 Task: Select the smart option in the incremental naming.
Action: Mouse moved to (12, 621)
Screenshot: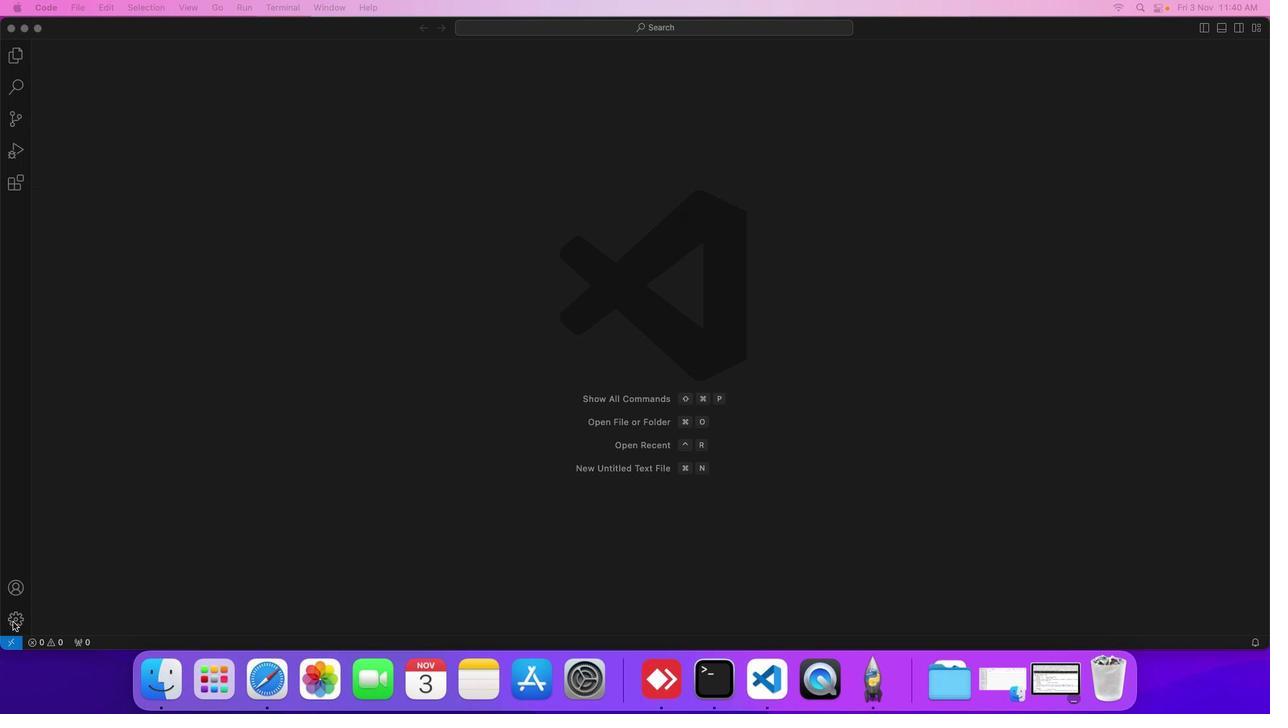 
Action: Mouse pressed left at (12, 621)
Screenshot: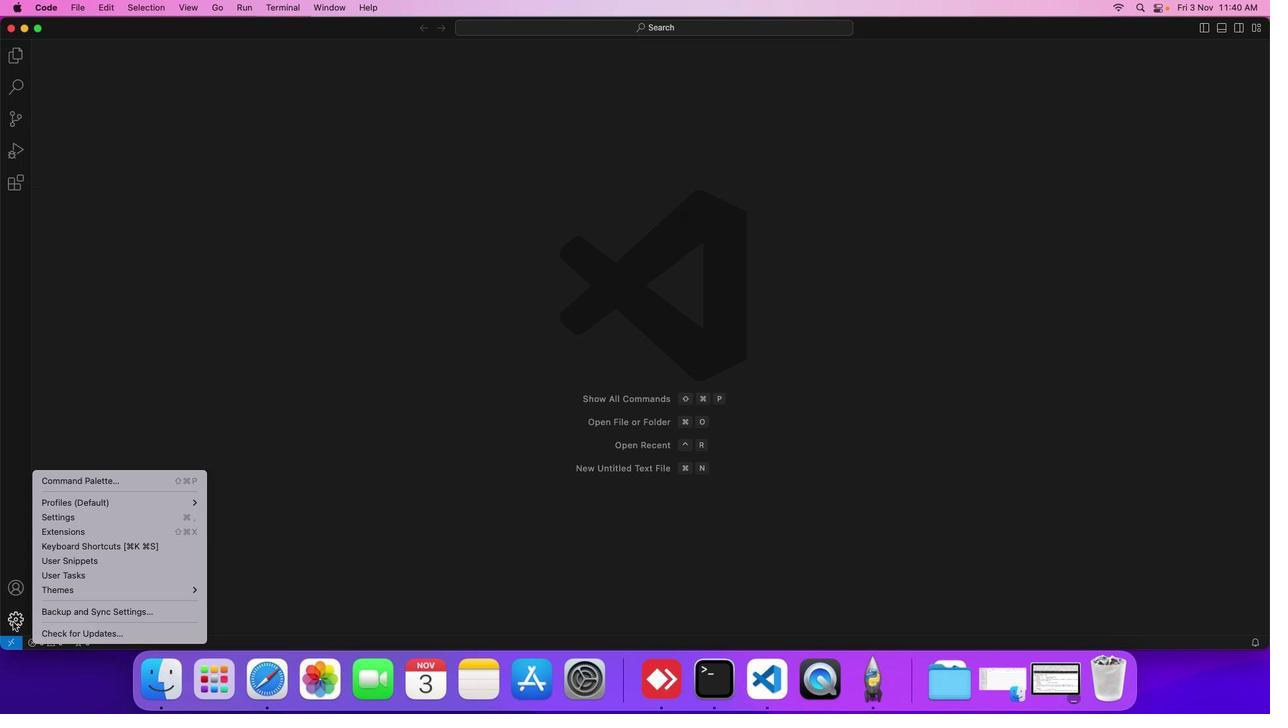 
Action: Mouse moved to (76, 517)
Screenshot: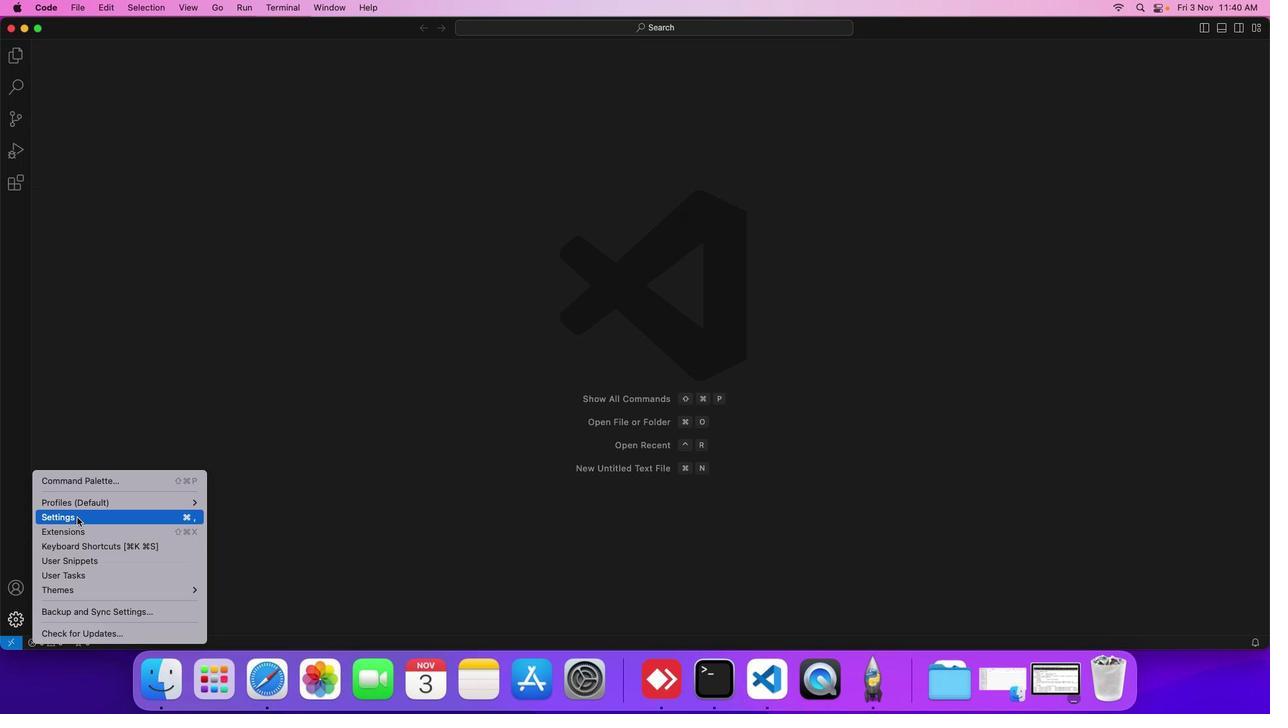 
Action: Mouse pressed left at (76, 517)
Screenshot: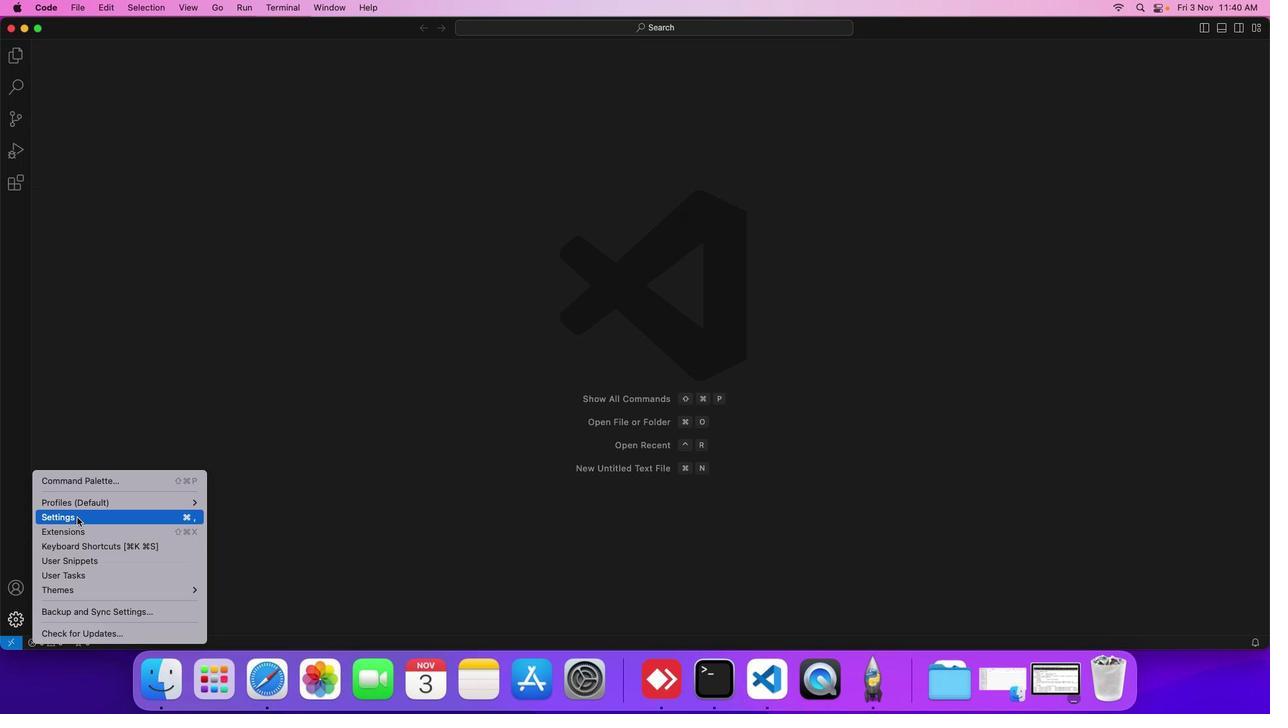 
Action: Mouse moved to (311, 196)
Screenshot: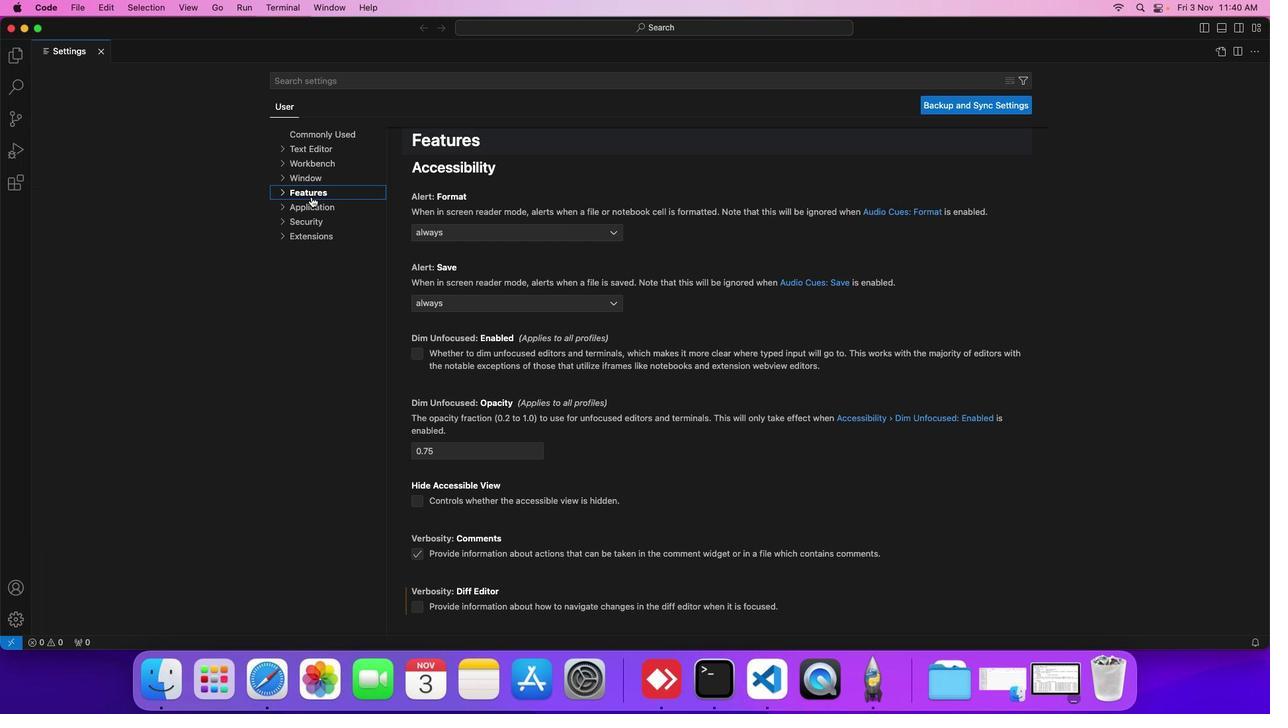 
Action: Mouse pressed left at (311, 196)
Screenshot: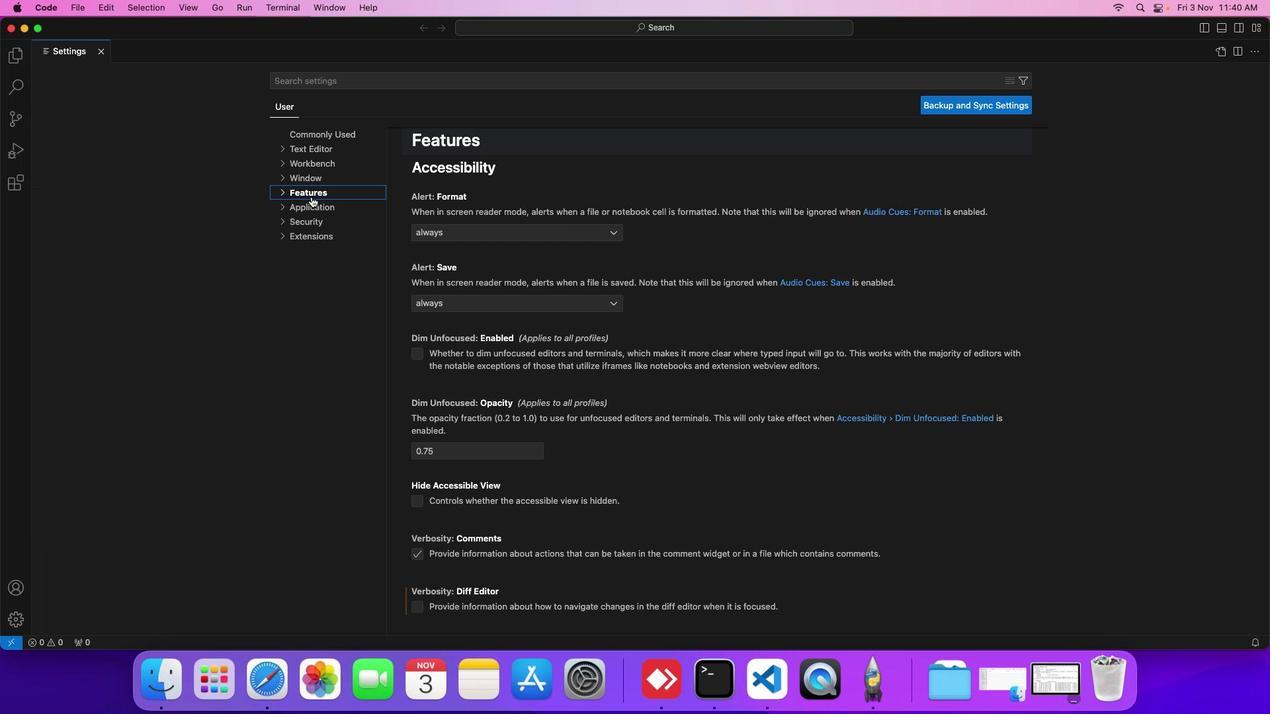 
Action: Mouse moved to (317, 220)
Screenshot: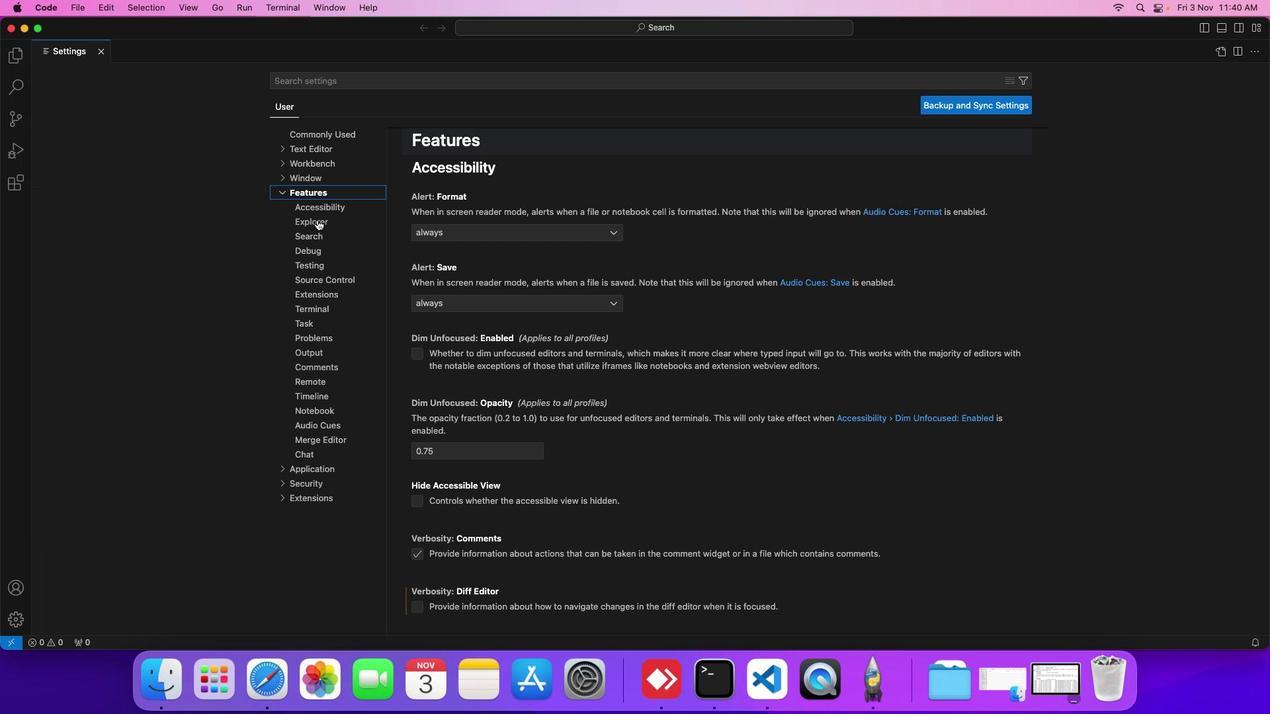 
Action: Mouse pressed left at (317, 220)
Screenshot: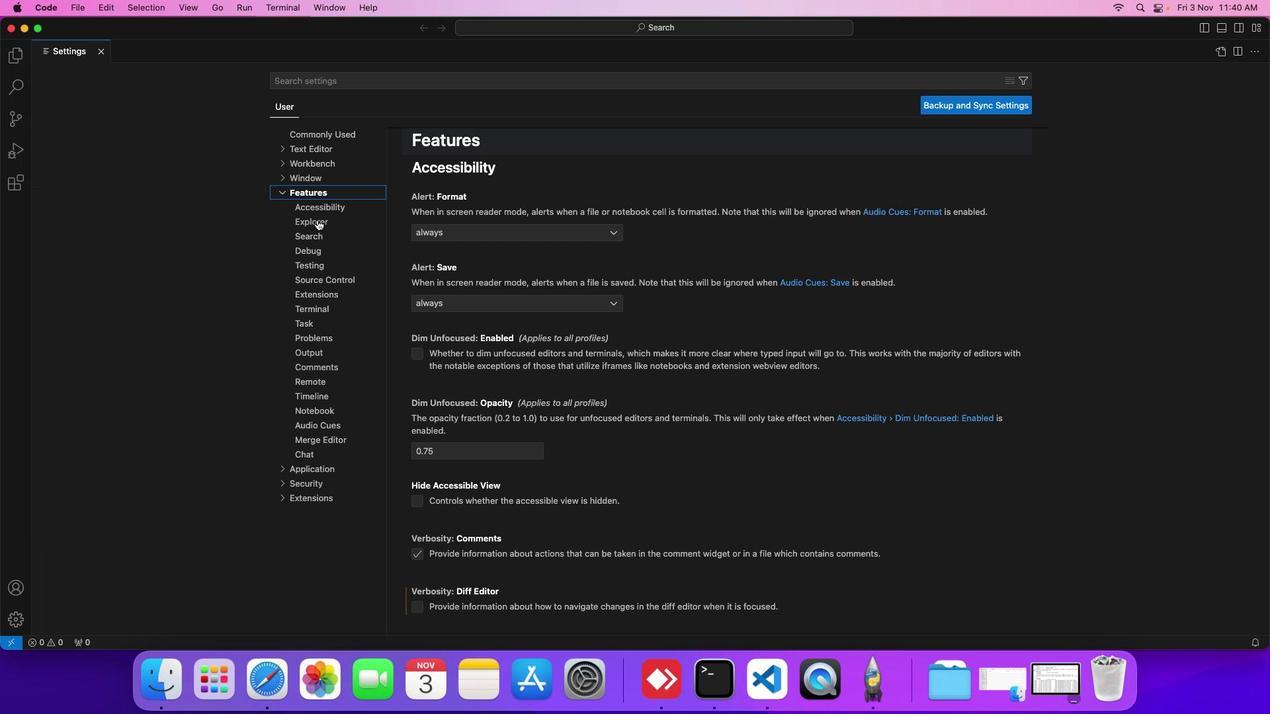
Action: Mouse moved to (488, 495)
Screenshot: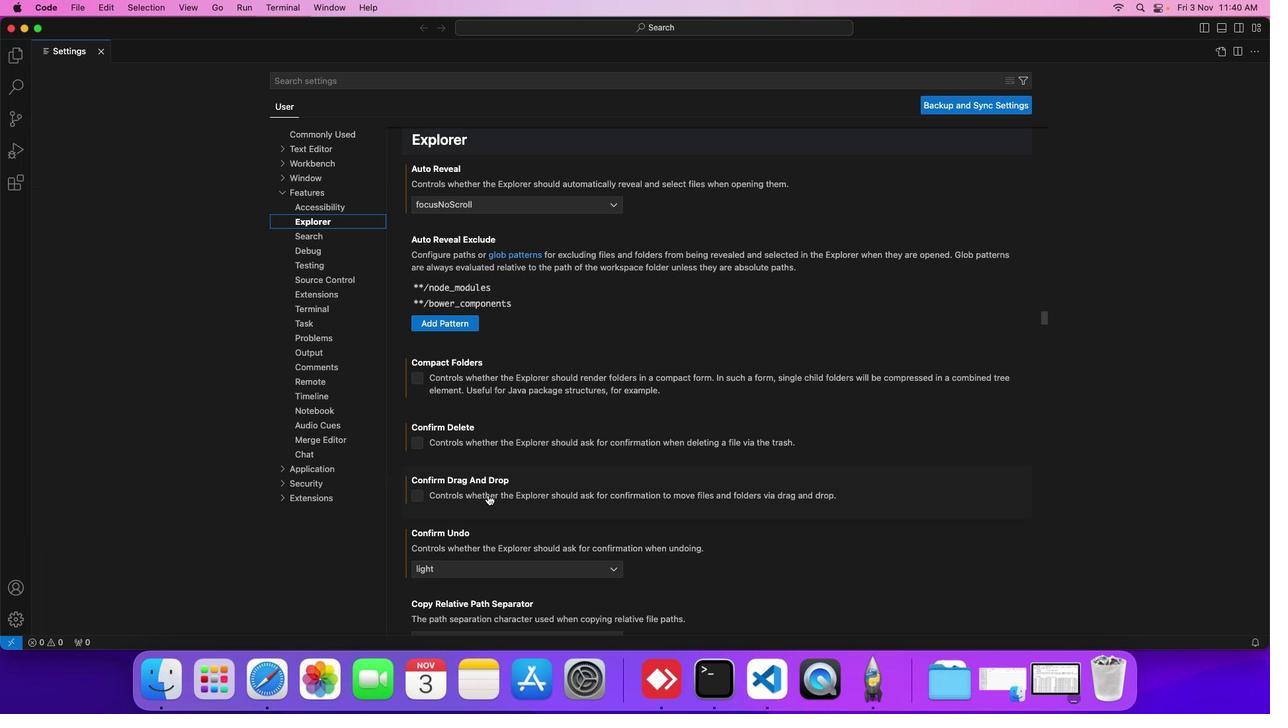 
Action: Mouse scrolled (488, 495) with delta (0, 0)
Screenshot: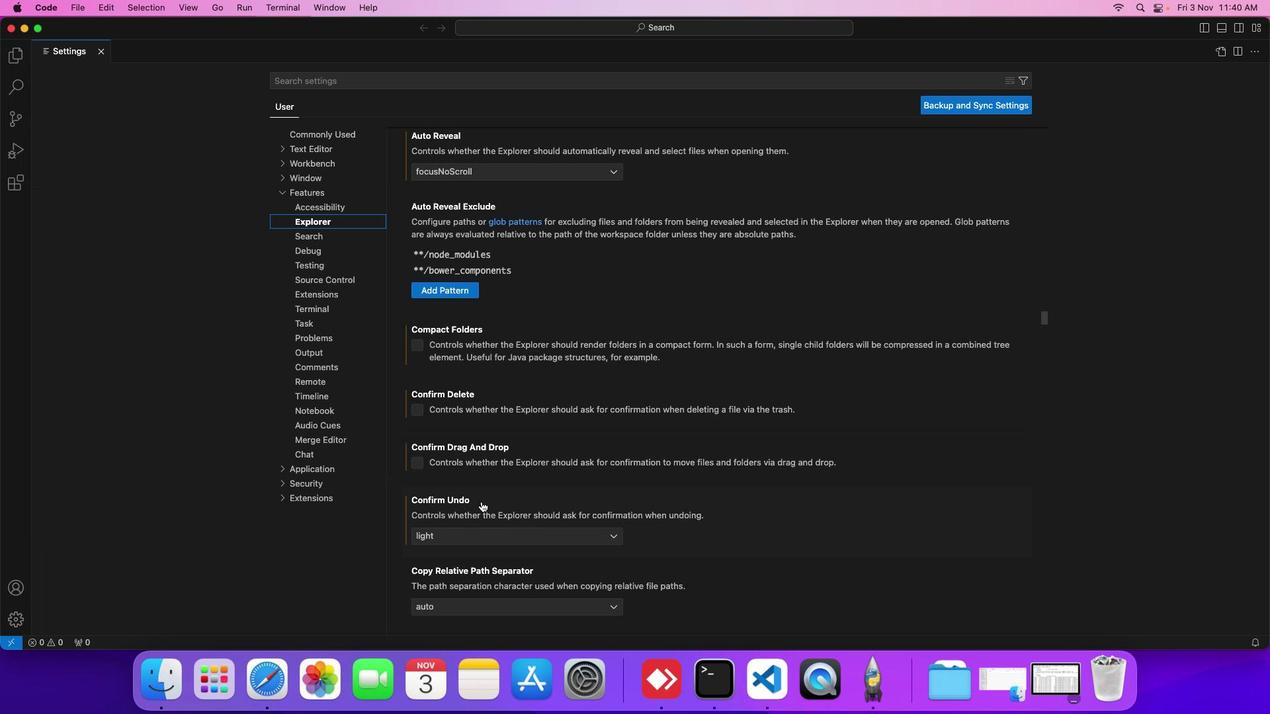
Action: Mouse moved to (481, 501)
Screenshot: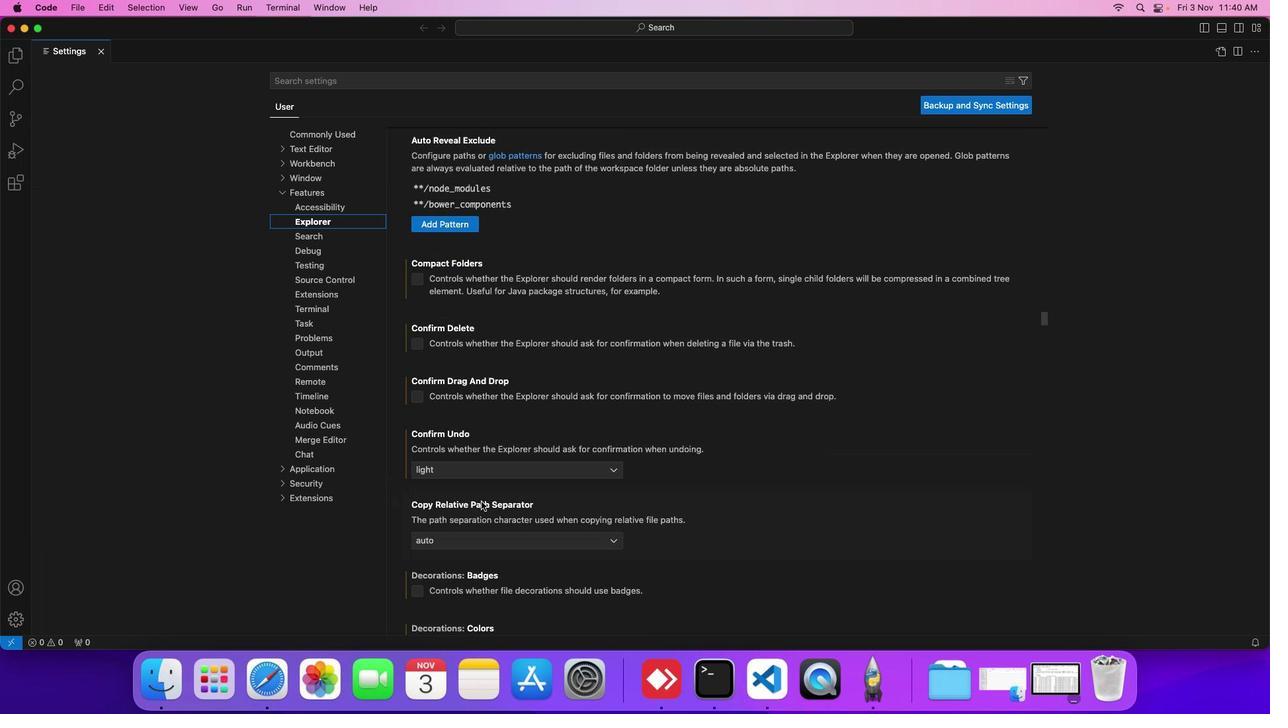 
Action: Mouse scrolled (481, 501) with delta (0, 0)
Screenshot: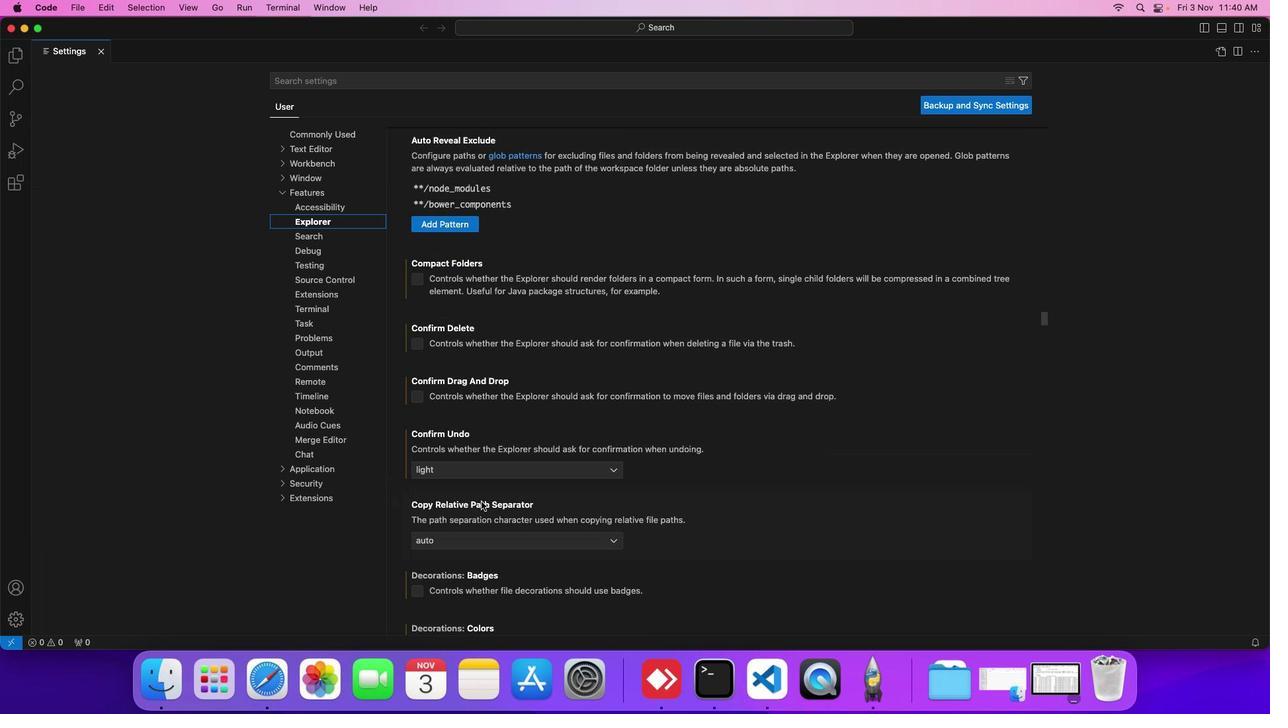 
Action: Mouse moved to (480, 501)
Screenshot: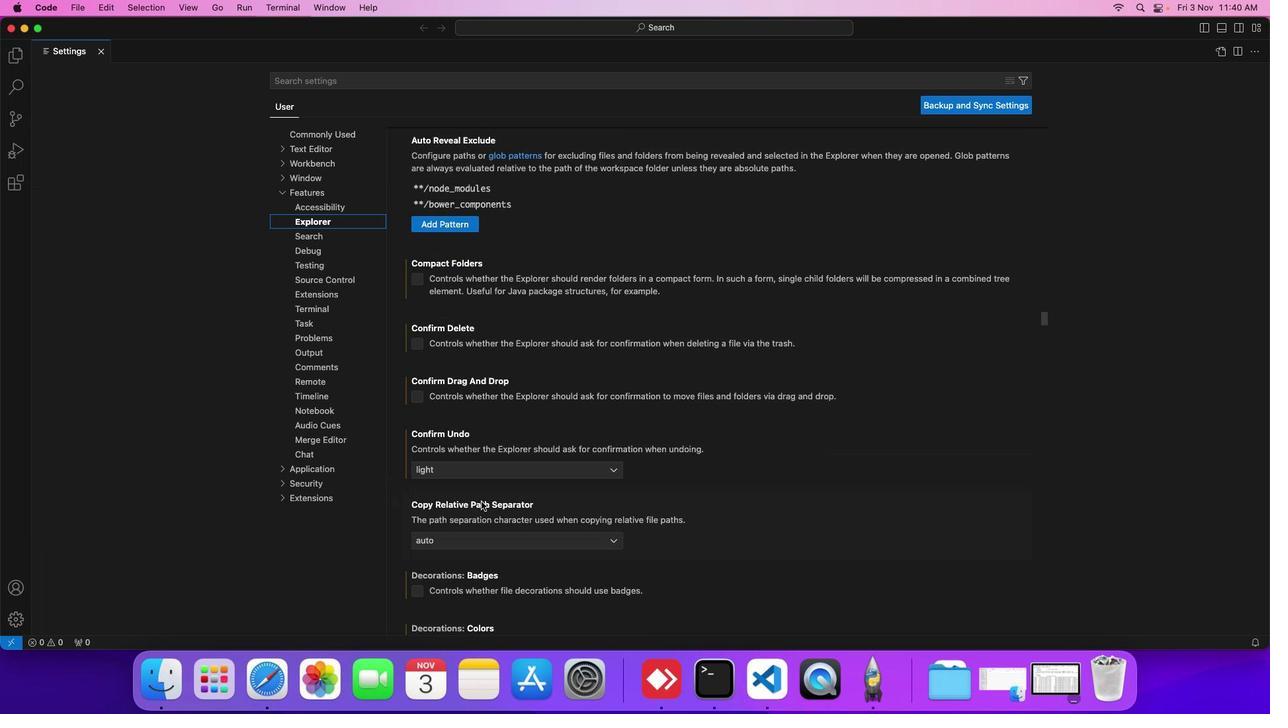 
Action: Mouse scrolled (480, 501) with delta (0, 0)
Screenshot: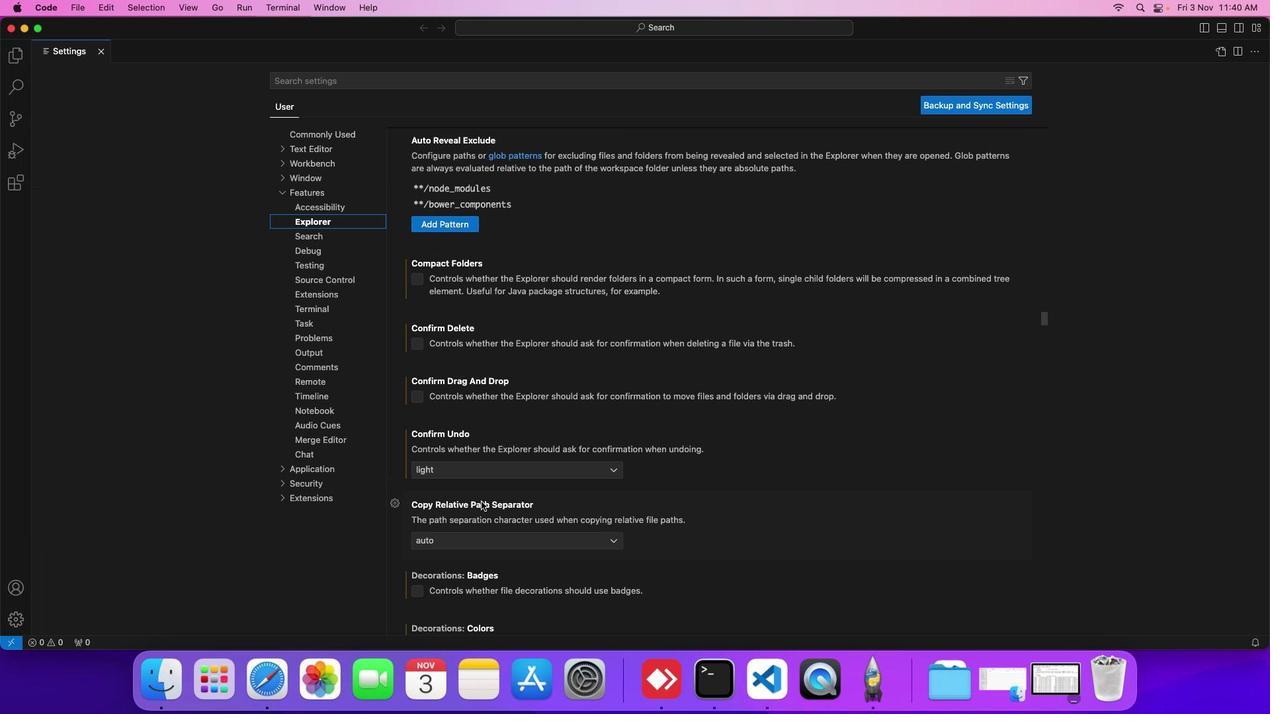 
Action: Mouse scrolled (480, 501) with delta (0, 0)
Screenshot: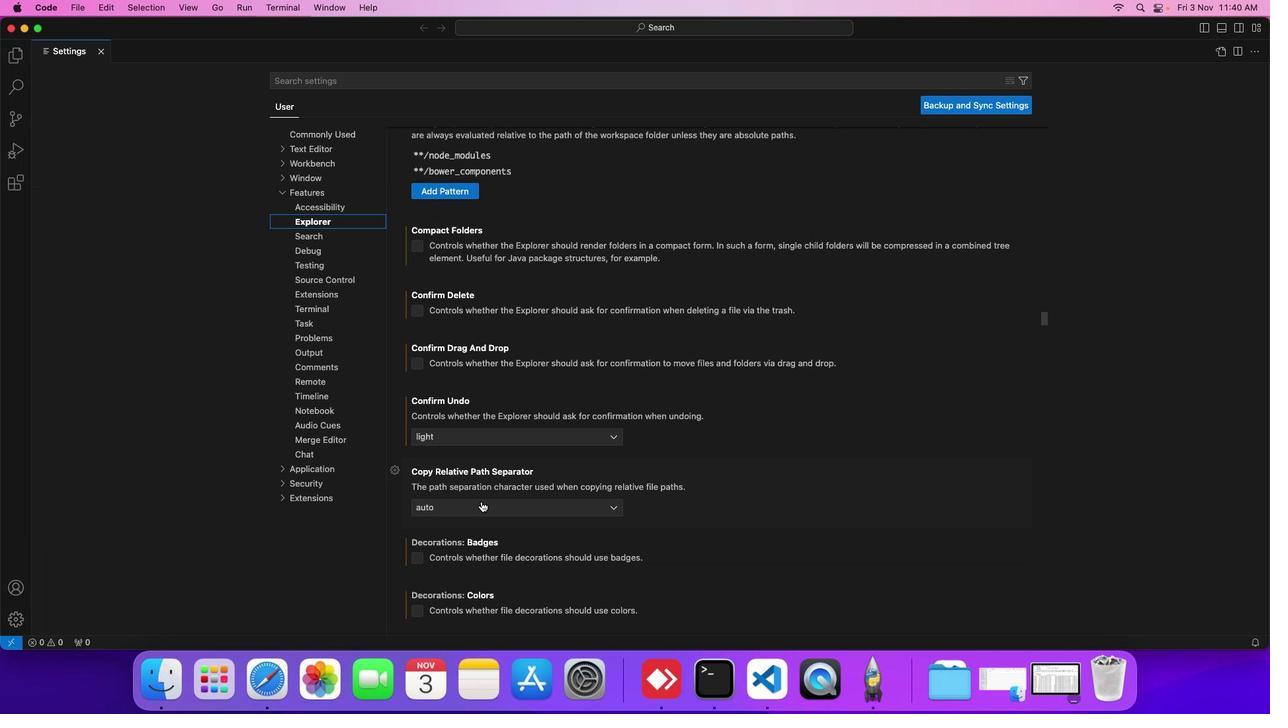 
Action: Mouse scrolled (480, 501) with delta (0, 0)
Screenshot: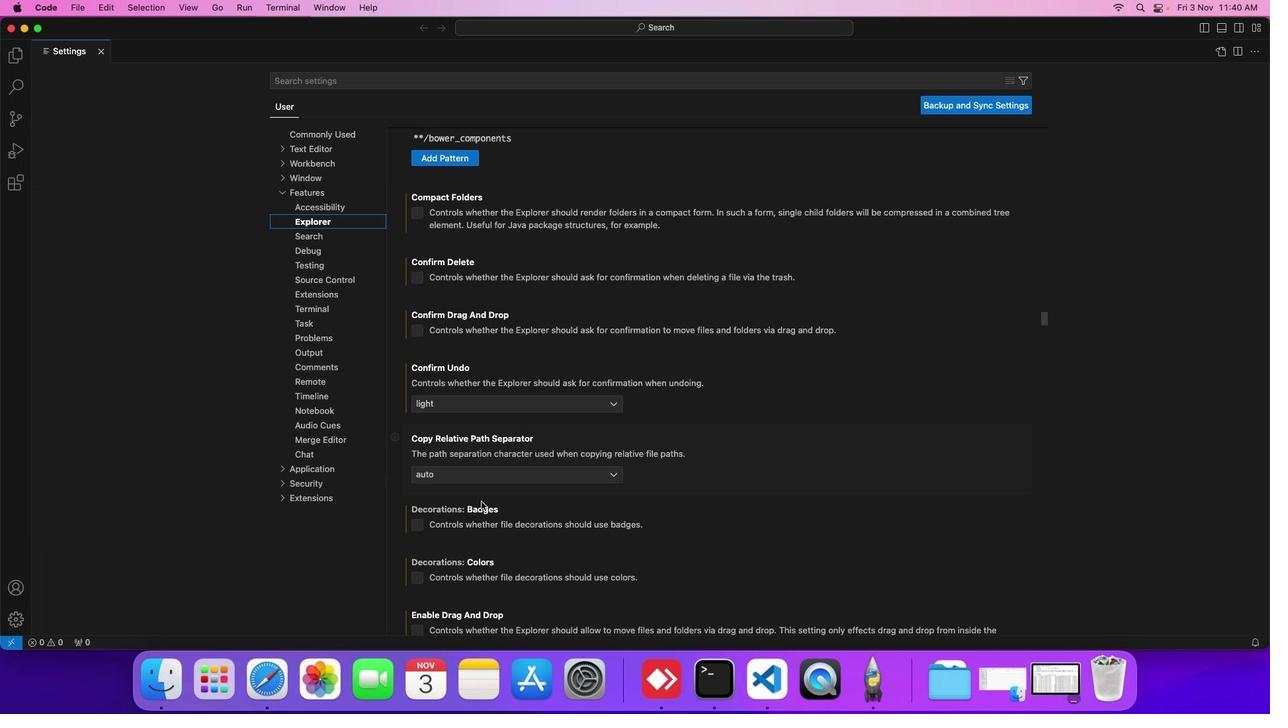 
Action: Mouse scrolled (480, 501) with delta (0, 0)
Screenshot: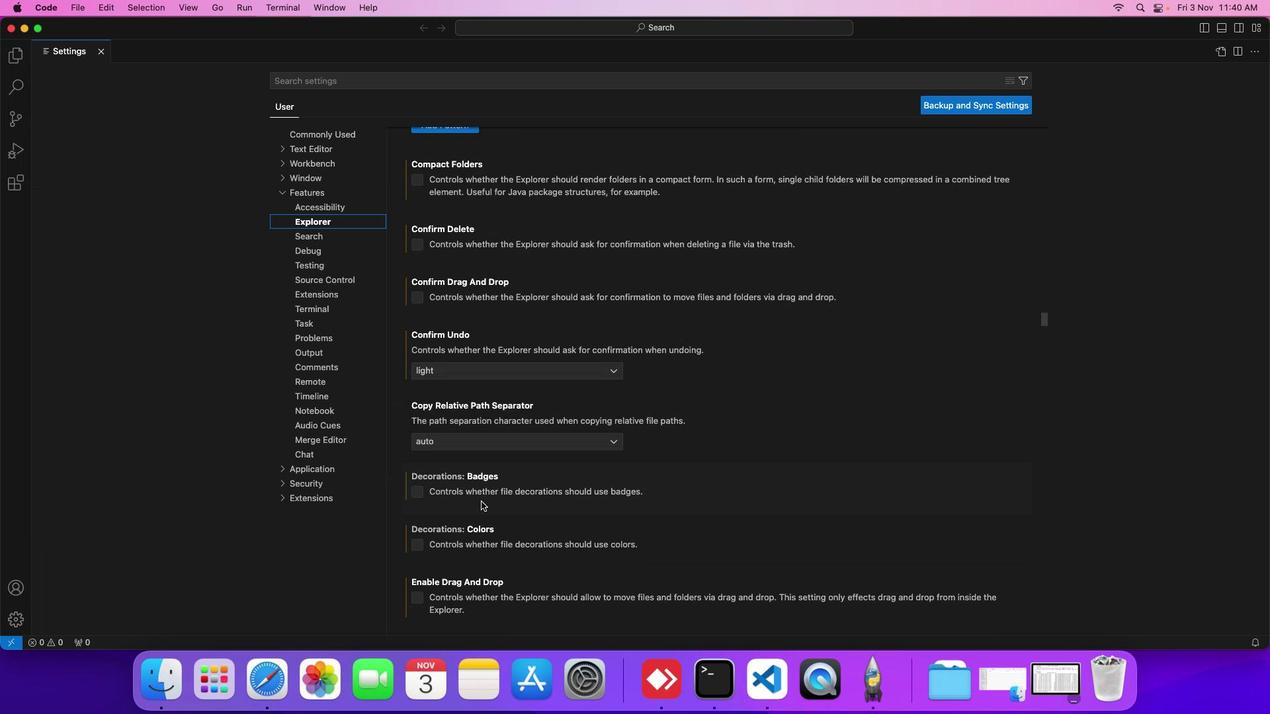 
Action: Mouse scrolled (480, 501) with delta (0, 0)
Screenshot: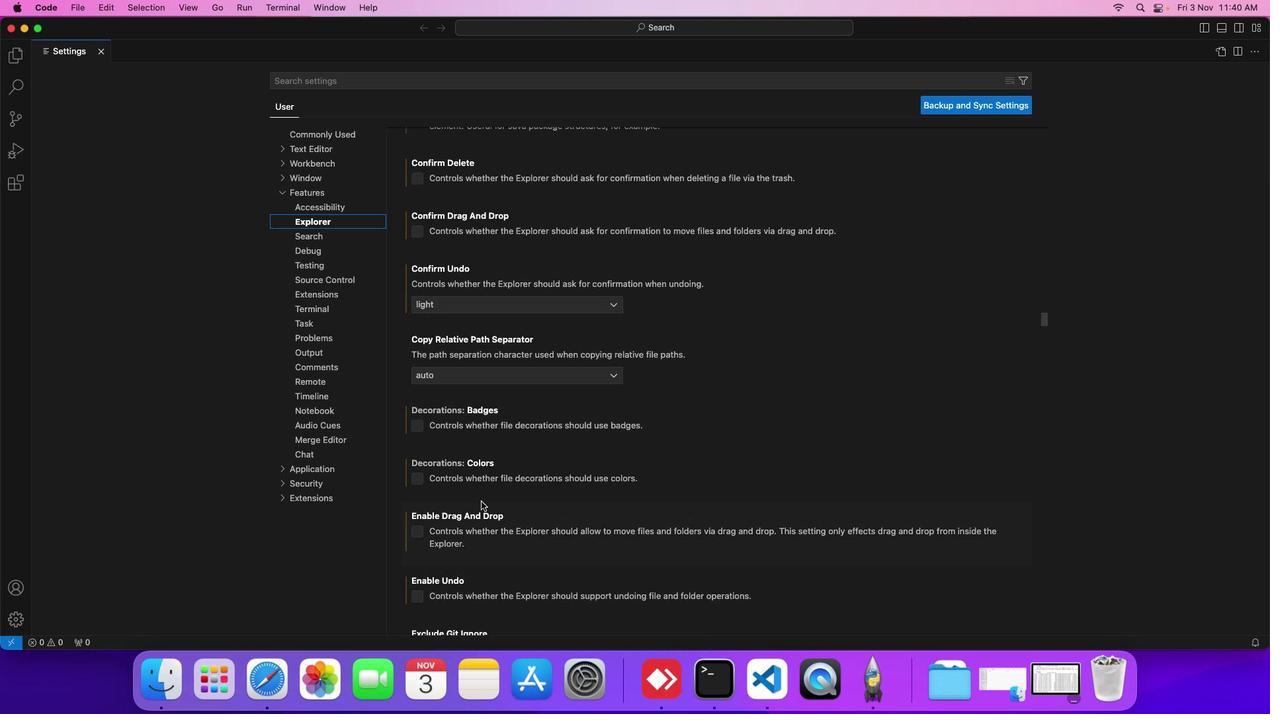 
Action: Mouse scrolled (480, 501) with delta (0, 0)
Screenshot: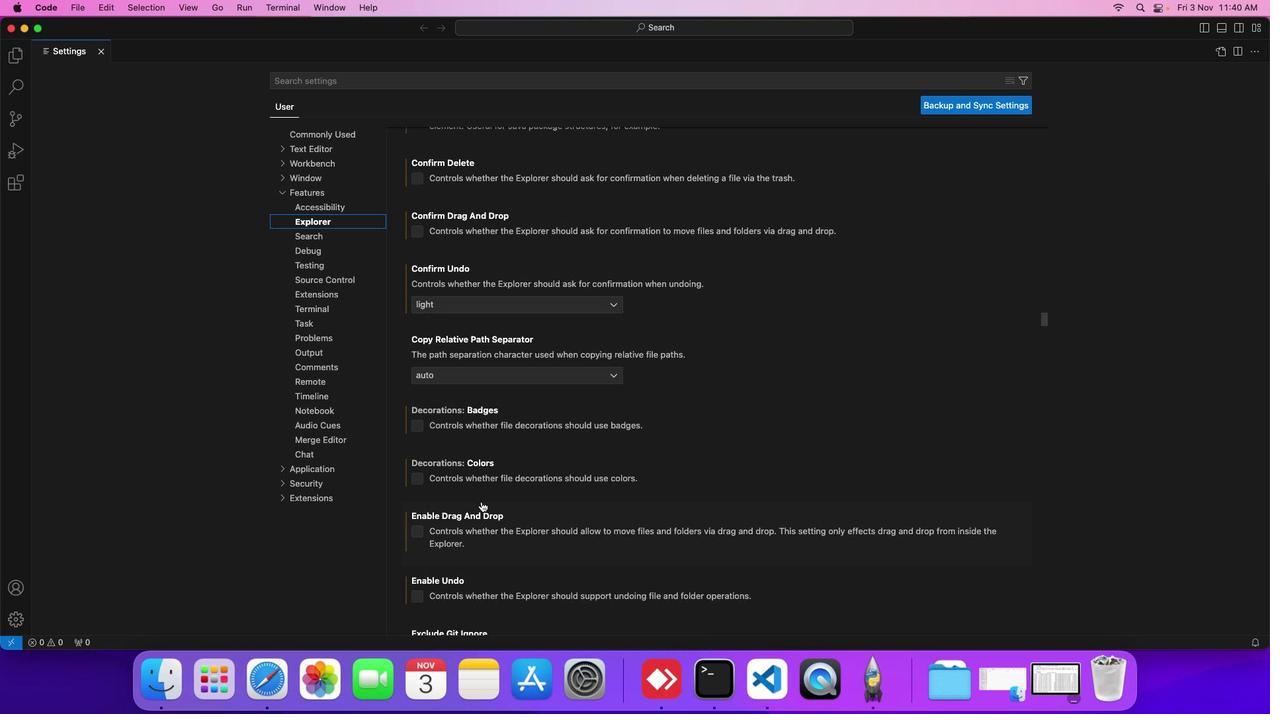 
Action: Mouse scrolled (480, 501) with delta (0, 0)
Screenshot: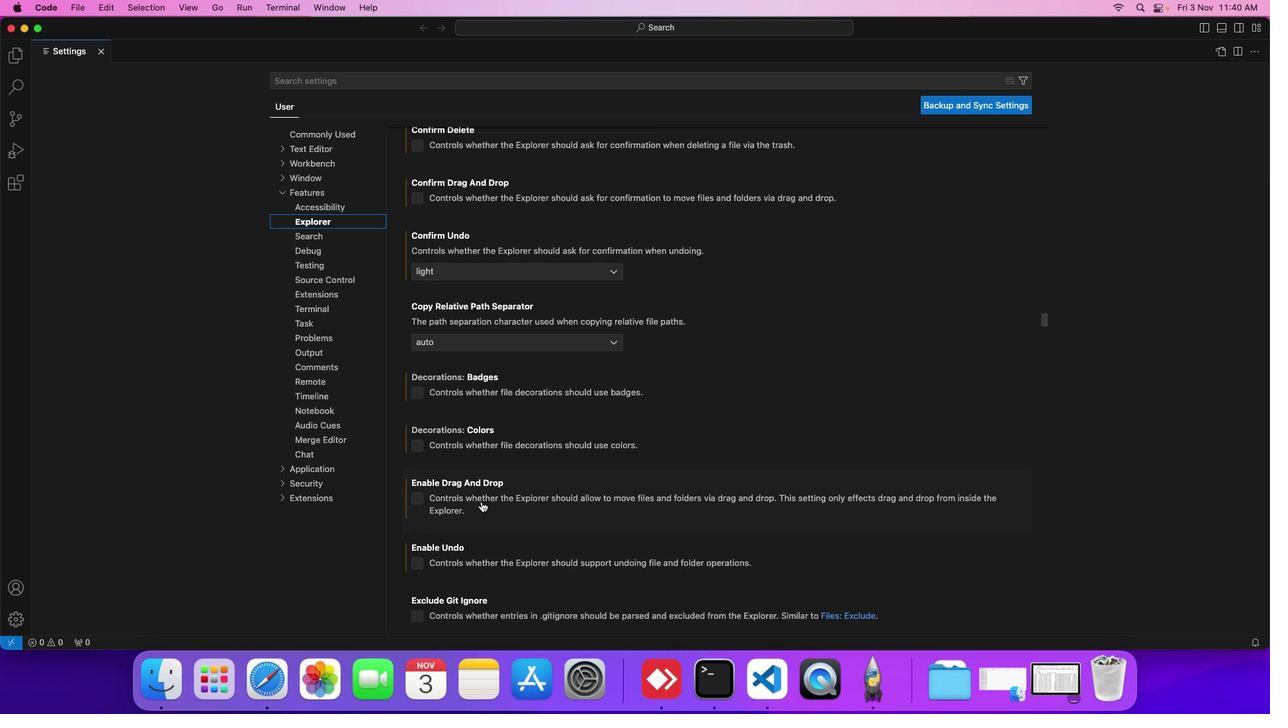 
Action: Mouse scrolled (480, 501) with delta (0, 0)
Screenshot: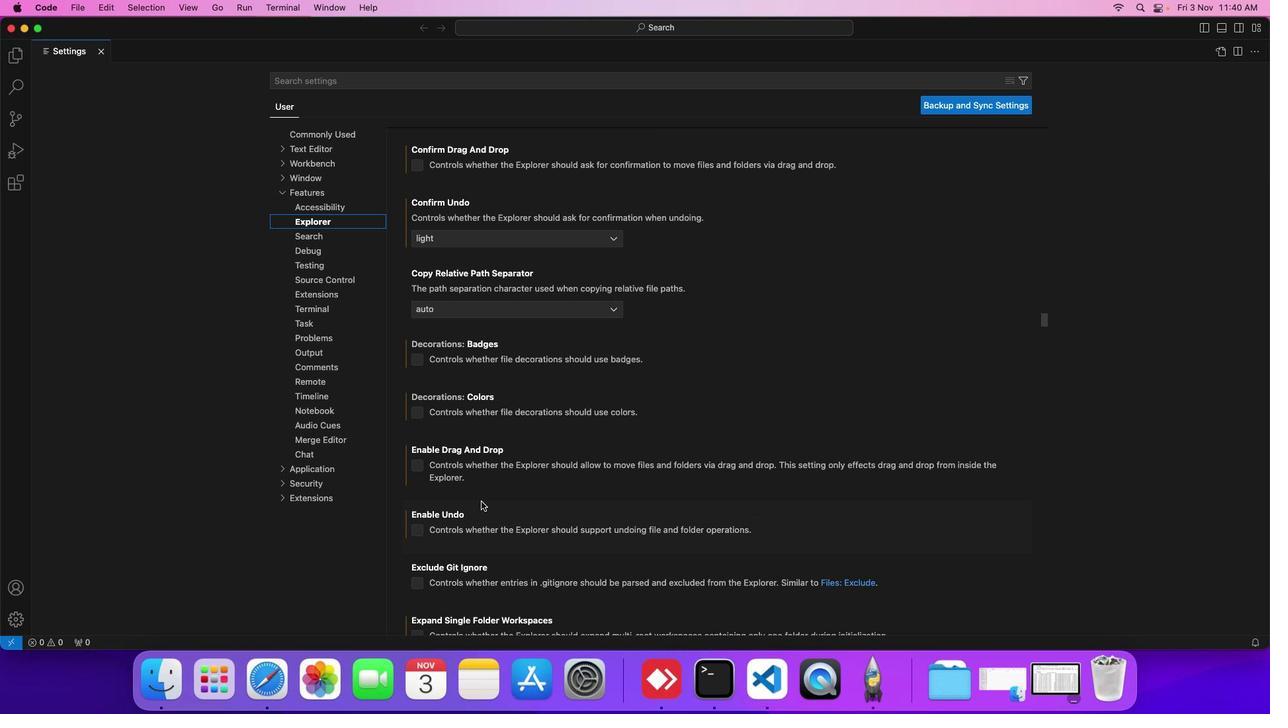 
Action: Mouse scrolled (480, 501) with delta (0, 0)
Screenshot: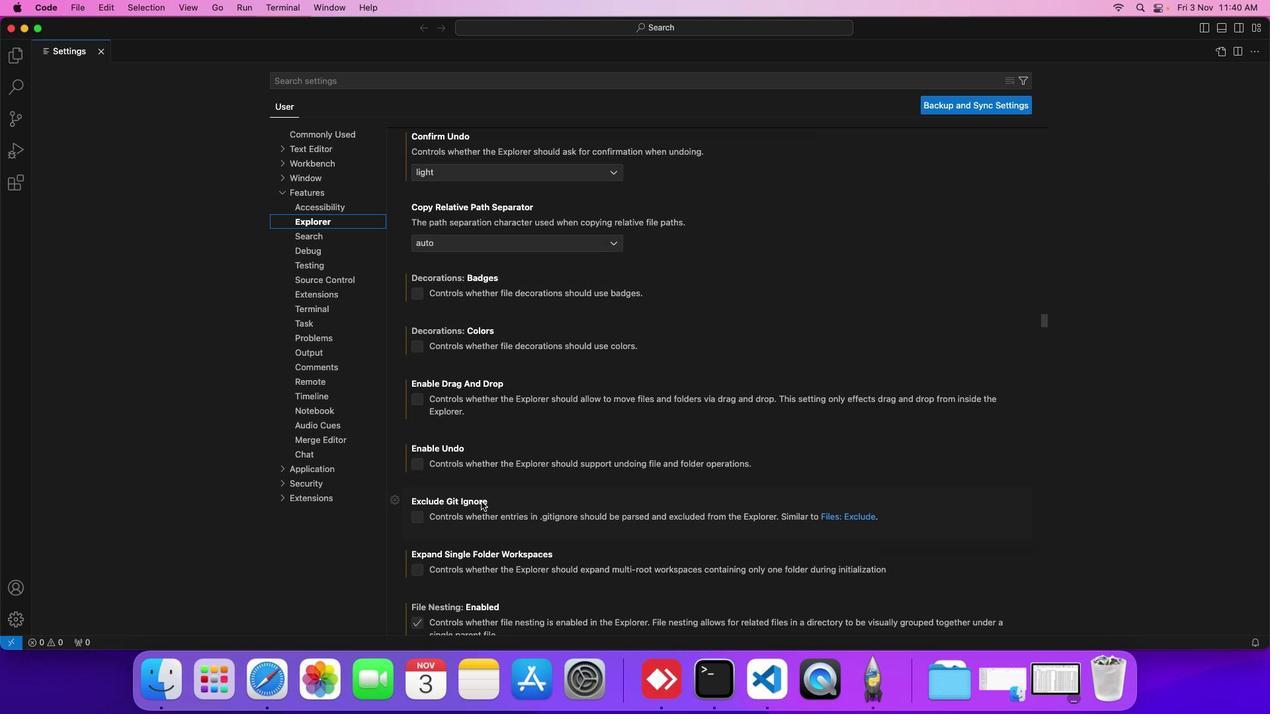 
Action: Mouse scrolled (480, 501) with delta (0, 0)
Screenshot: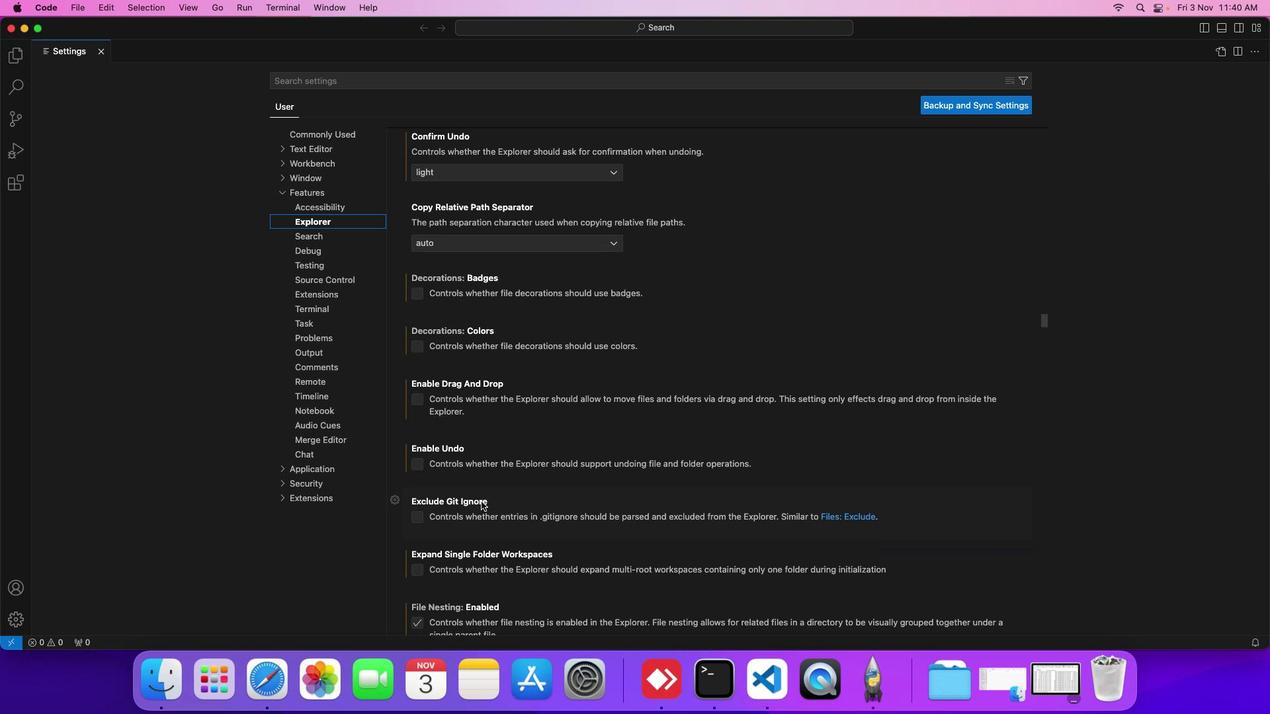 
Action: Mouse scrolled (480, 501) with delta (0, 0)
Screenshot: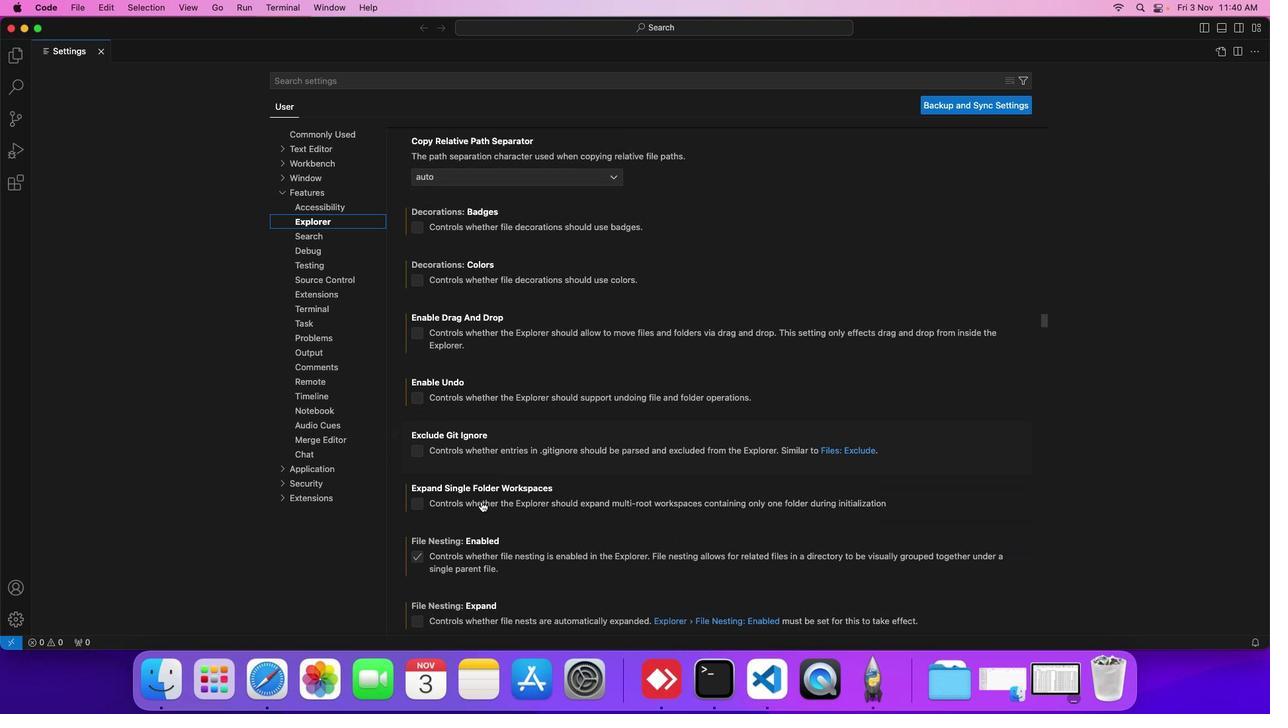 
Action: Mouse scrolled (480, 501) with delta (0, 0)
Screenshot: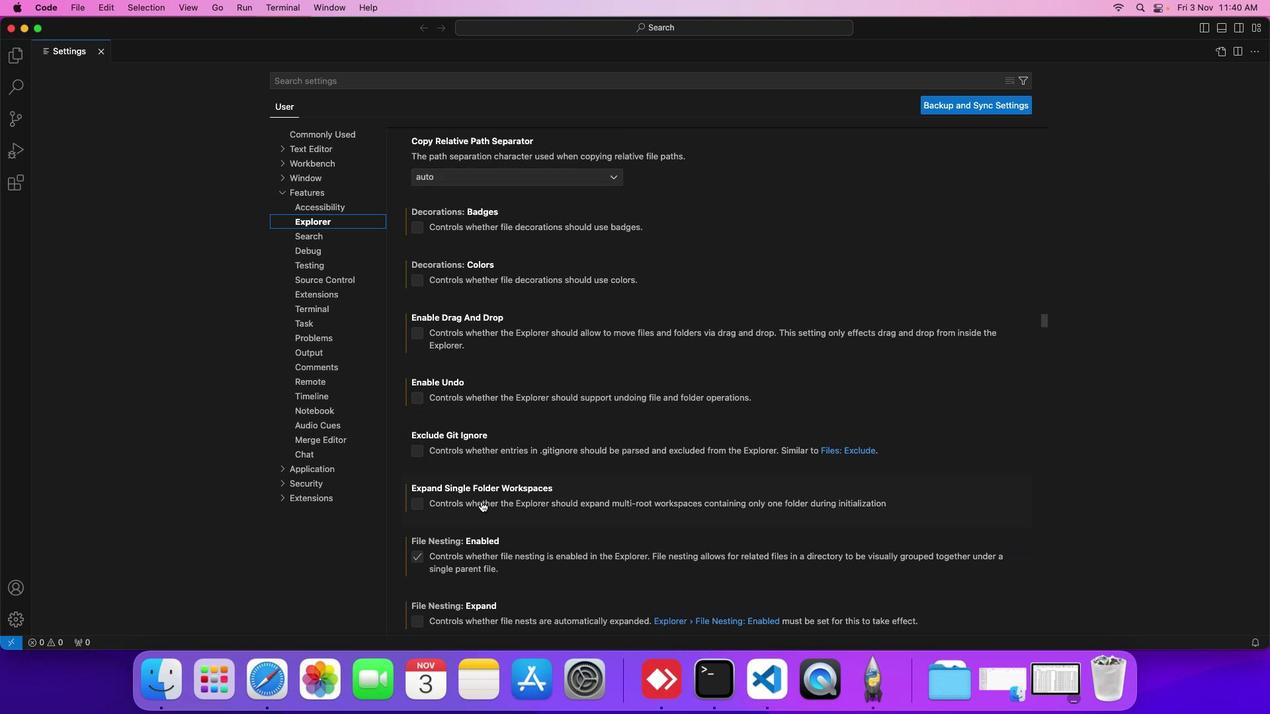 
Action: Mouse scrolled (480, 501) with delta (0, 0)
Screenshot: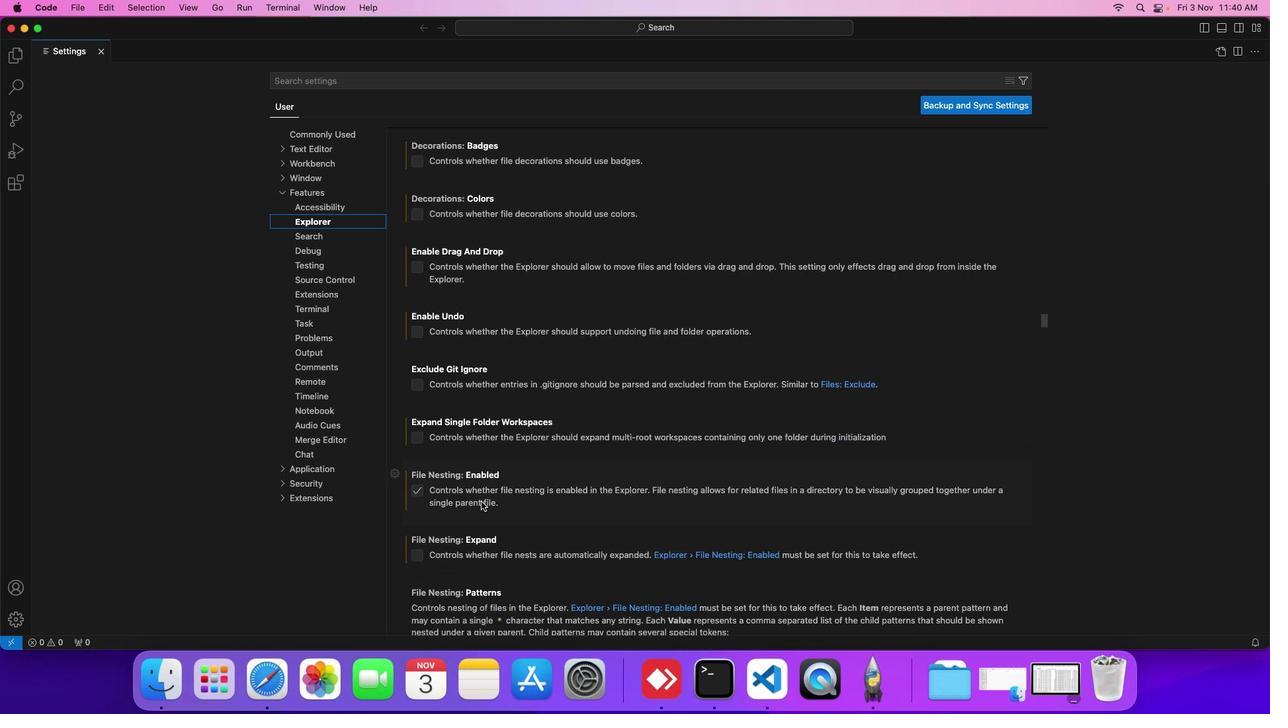 
Action: Mouse scrolled (480, 501) with delta (0, 0)
Screenshot: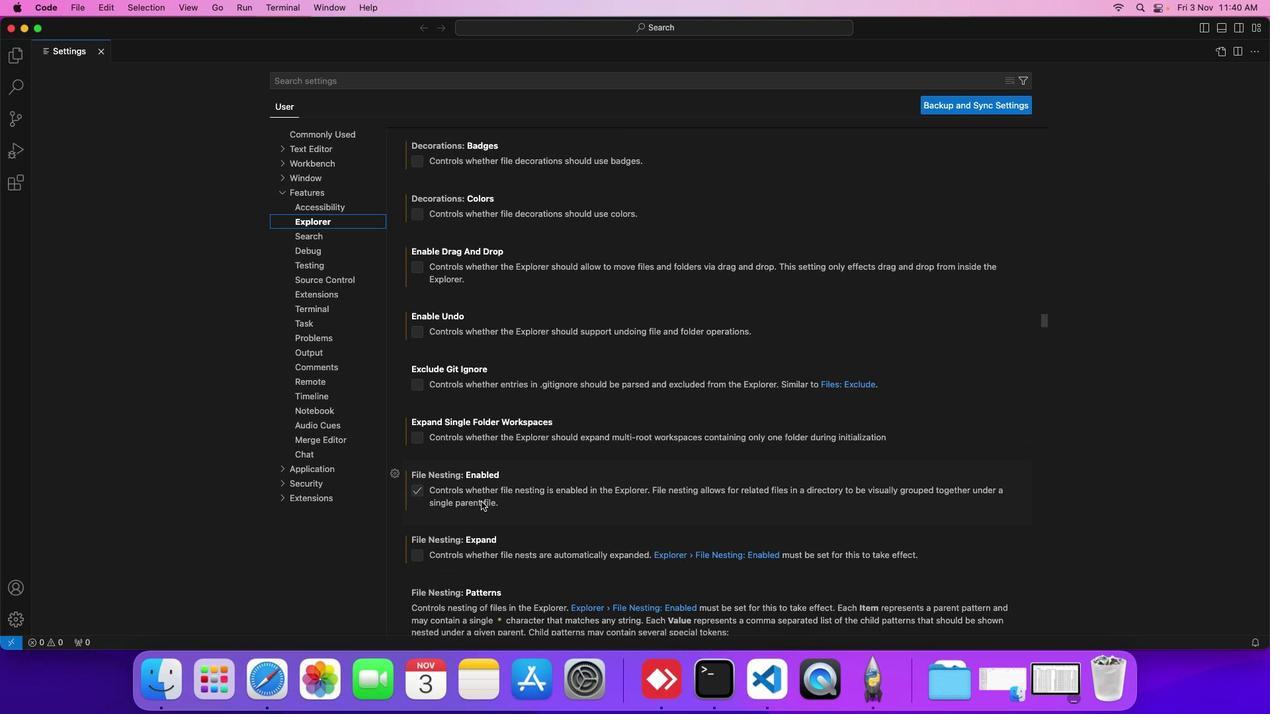 
Action: Mouse scrolled (480, 501) with delta (0, 0)
Screenshot: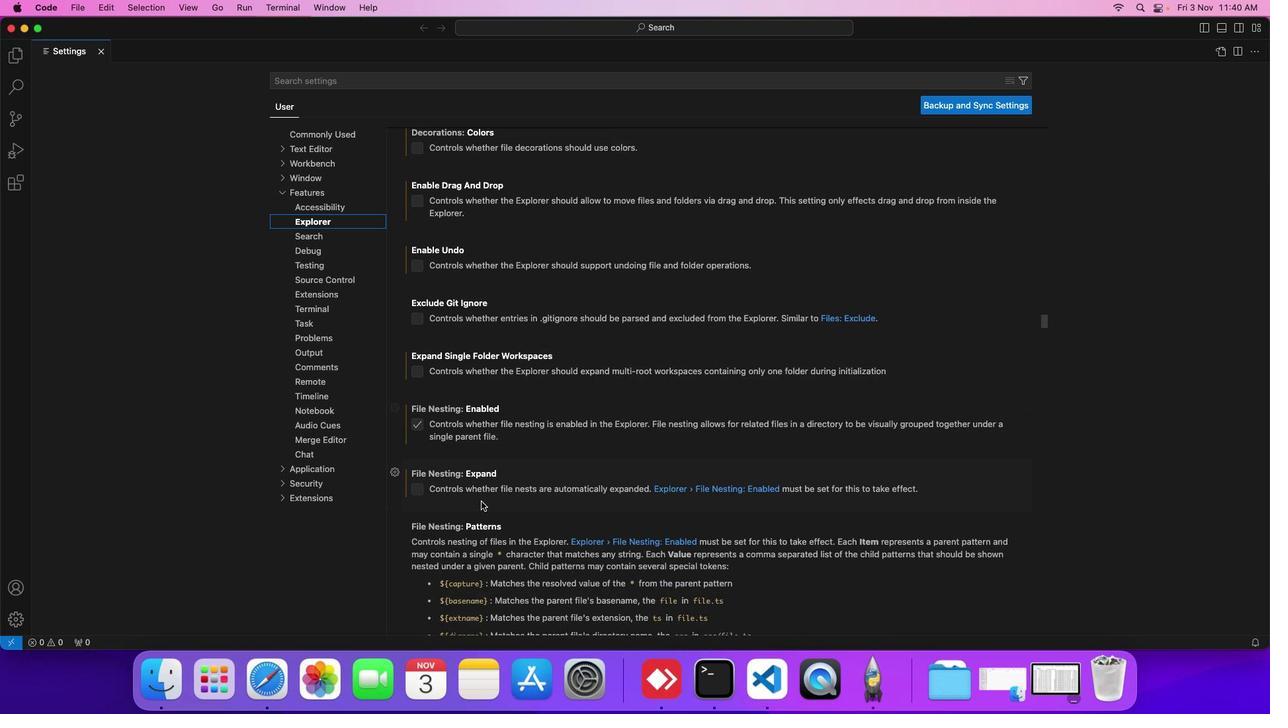 
Action: Mouse scrolled (480, 501) with delta (0, 0)
Screenshot: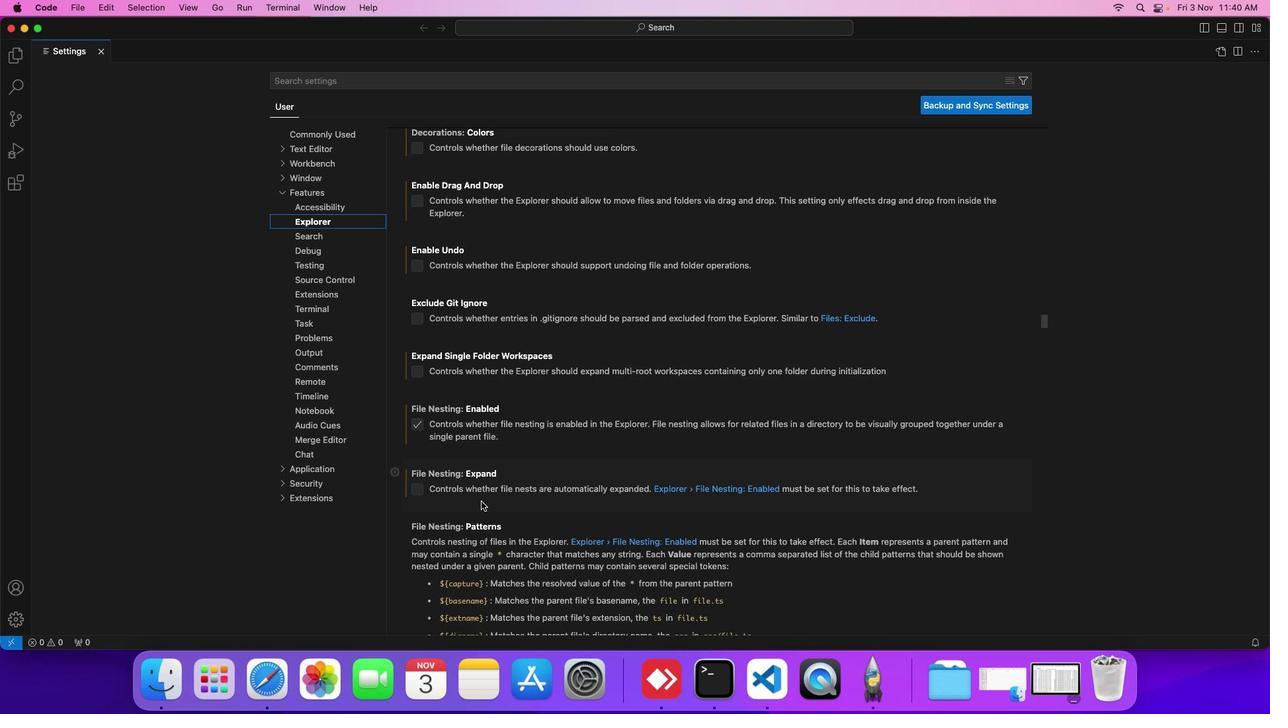 
Action: Mouse moved to (480, 502)
Screenshot: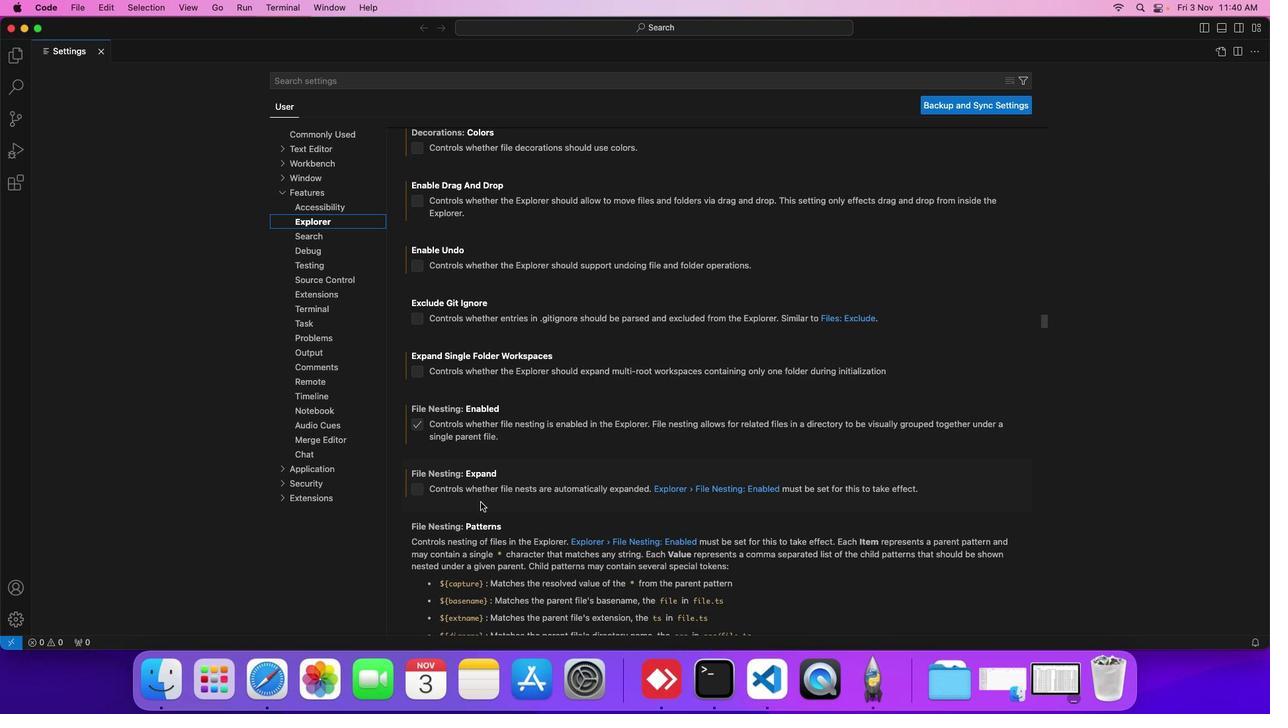 
Action: Mouse scrolled (480, 502) with delta (0, 0)
Screenshot: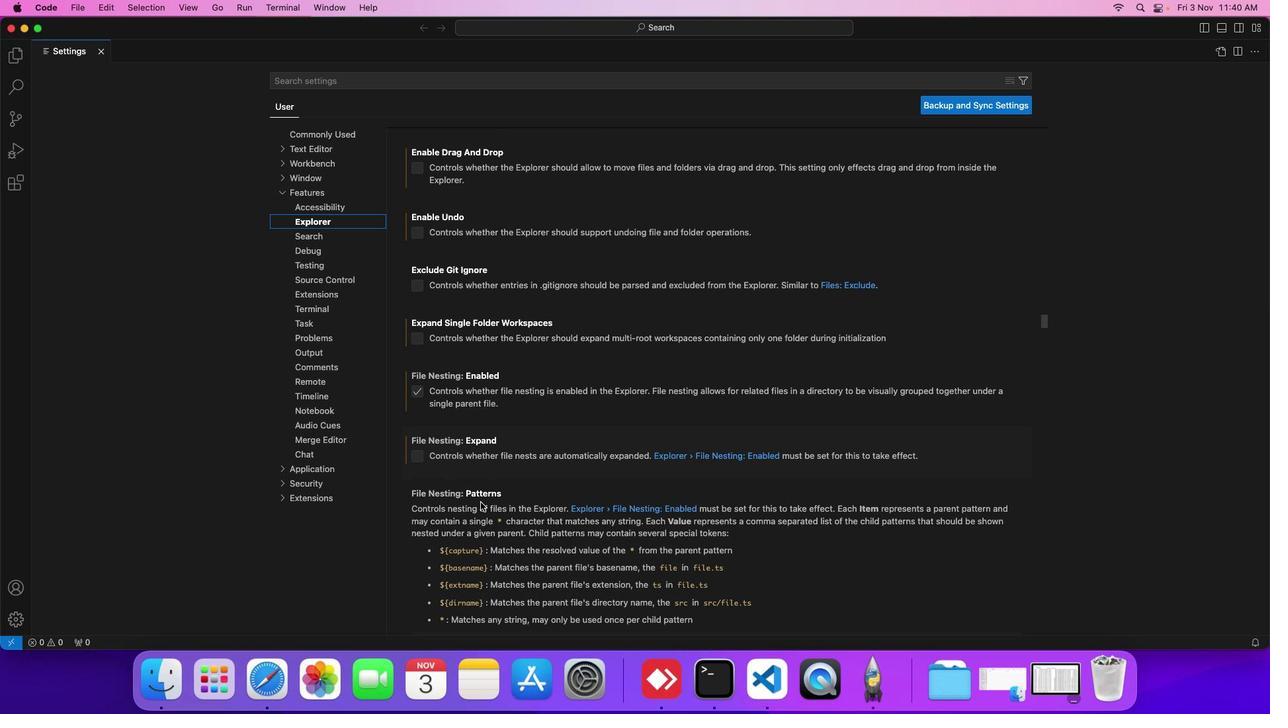 
Action: Mouse scrolled (480, 502) with delta (0, 0)
Screenshot: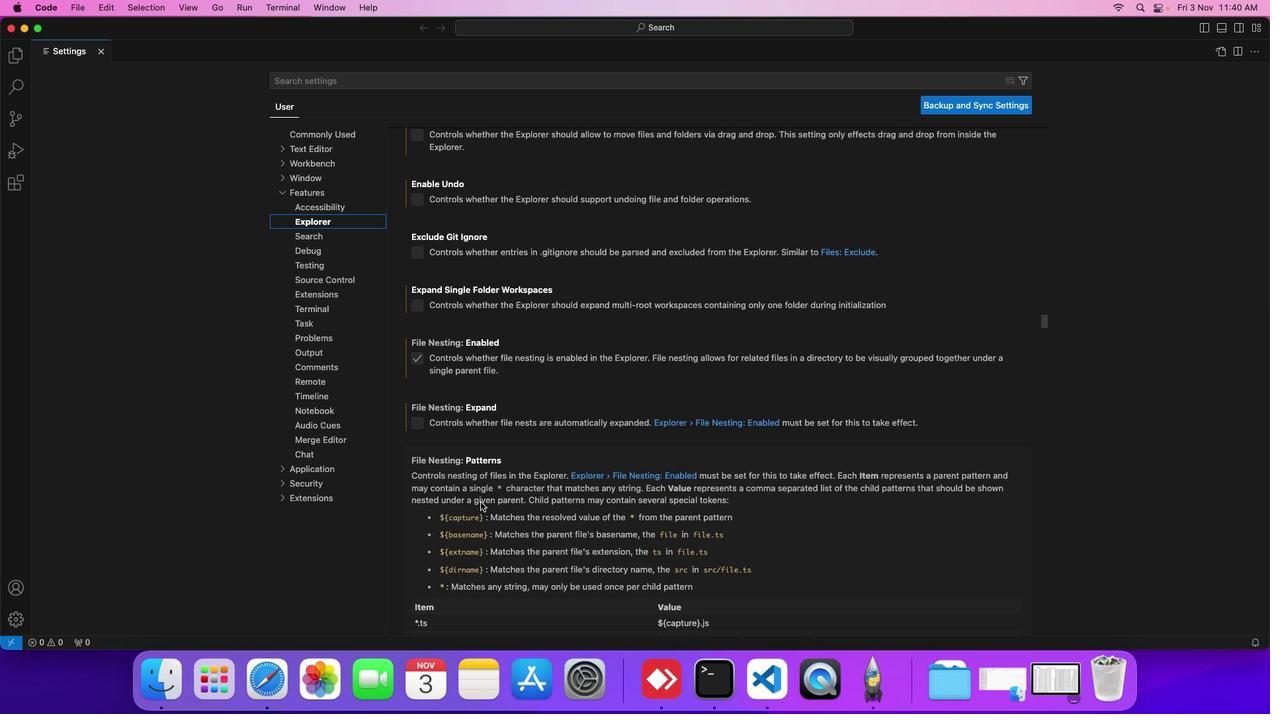 
Action: Mouse scrolled (480, 502) with delta (0, 0)
Screenshot: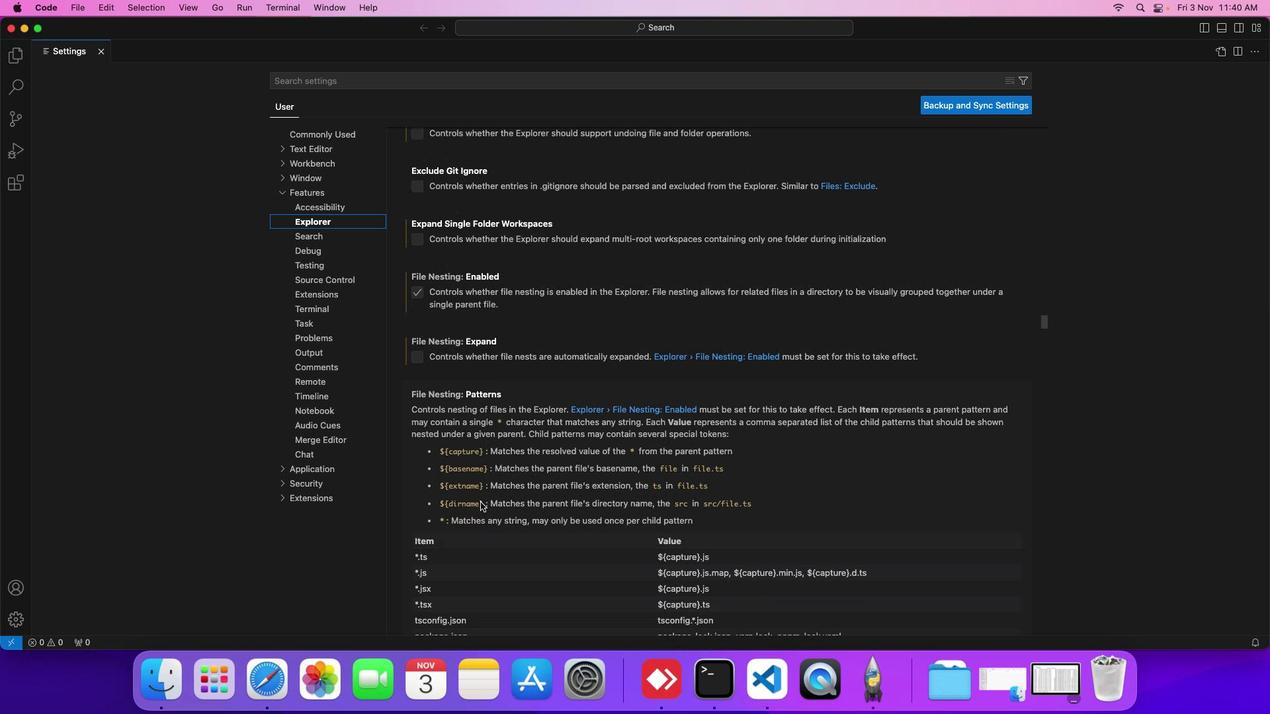 
Action: Mouse scrolled (480, 502) with delta (0, 0)
Screenshot: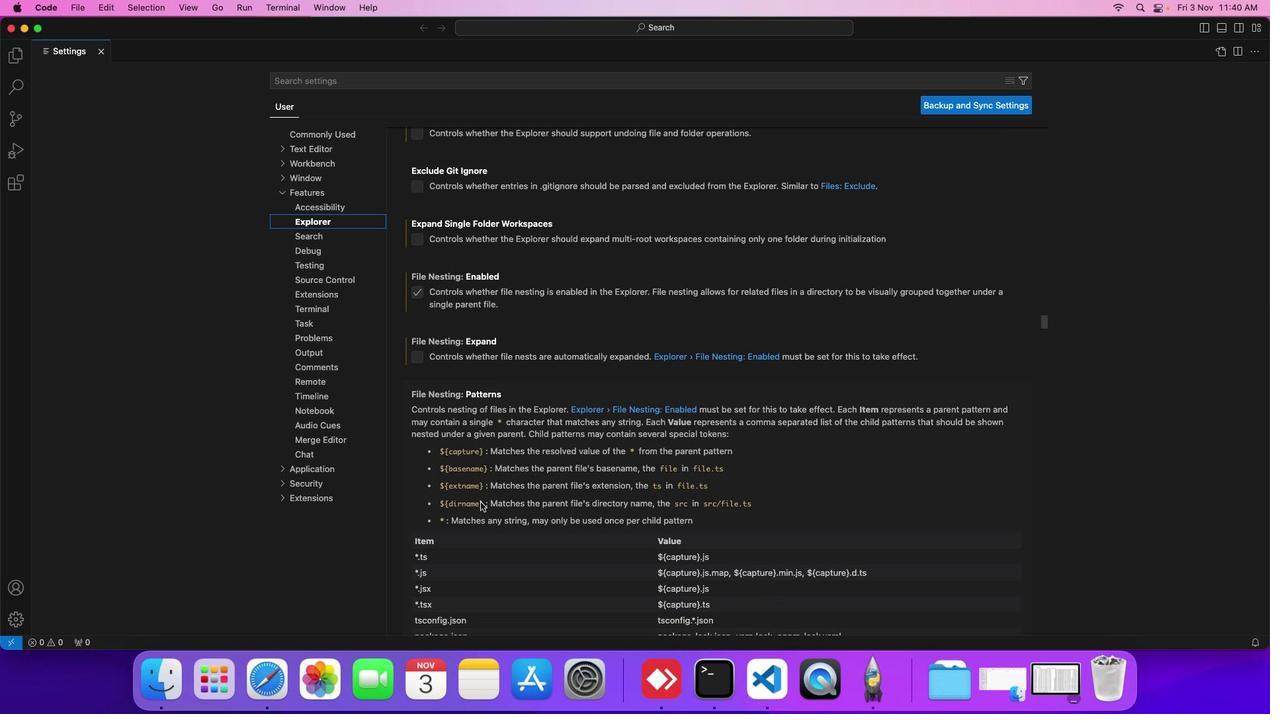 
Action: Mouse scrolled (480, 502) with delta (0, 0)
Screenshot: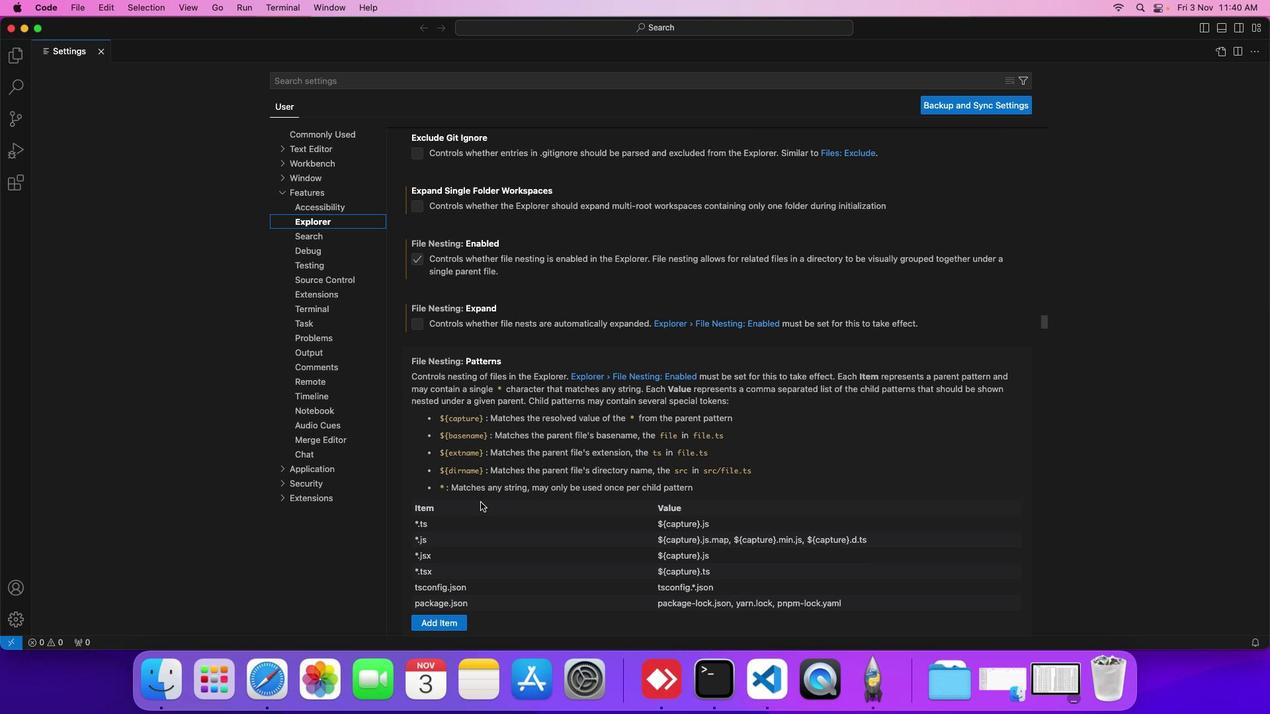 
Action: Mouse scrolled (480, 502) with delta (0, 0)
Screenshot: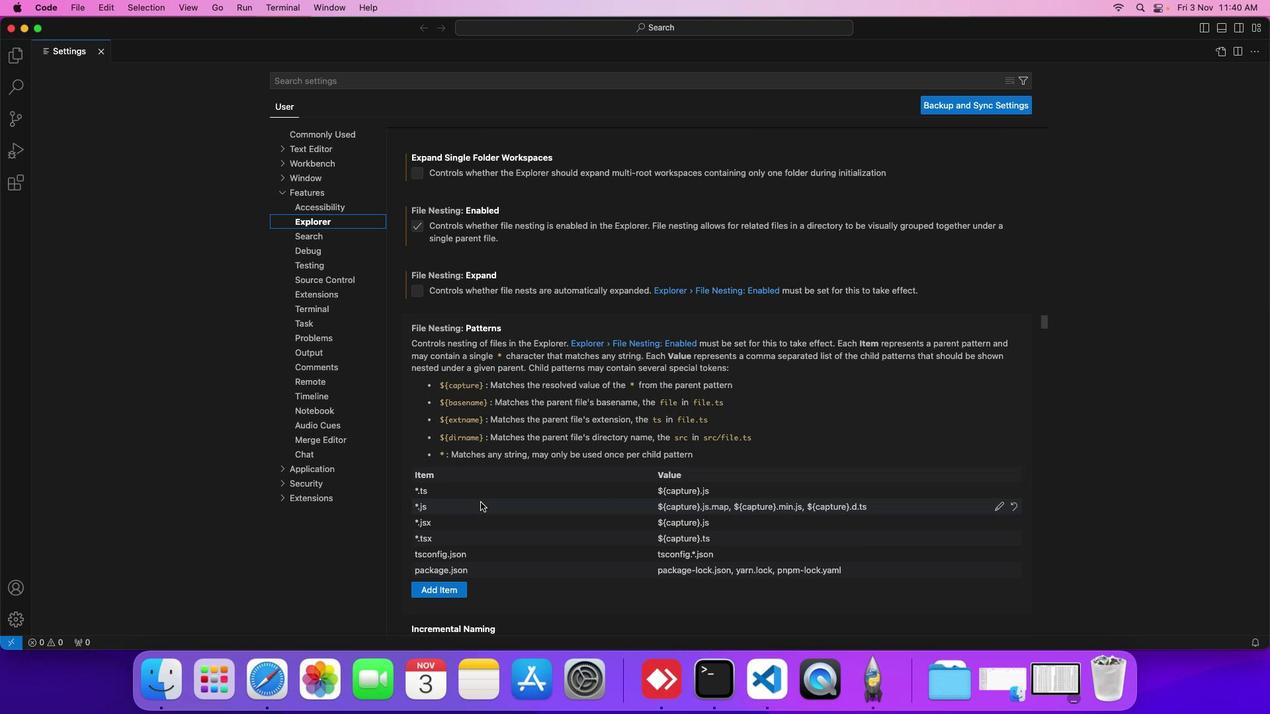 
Action: Mouse scrolled (480, 502) with delta (0, 0)
Screenshot: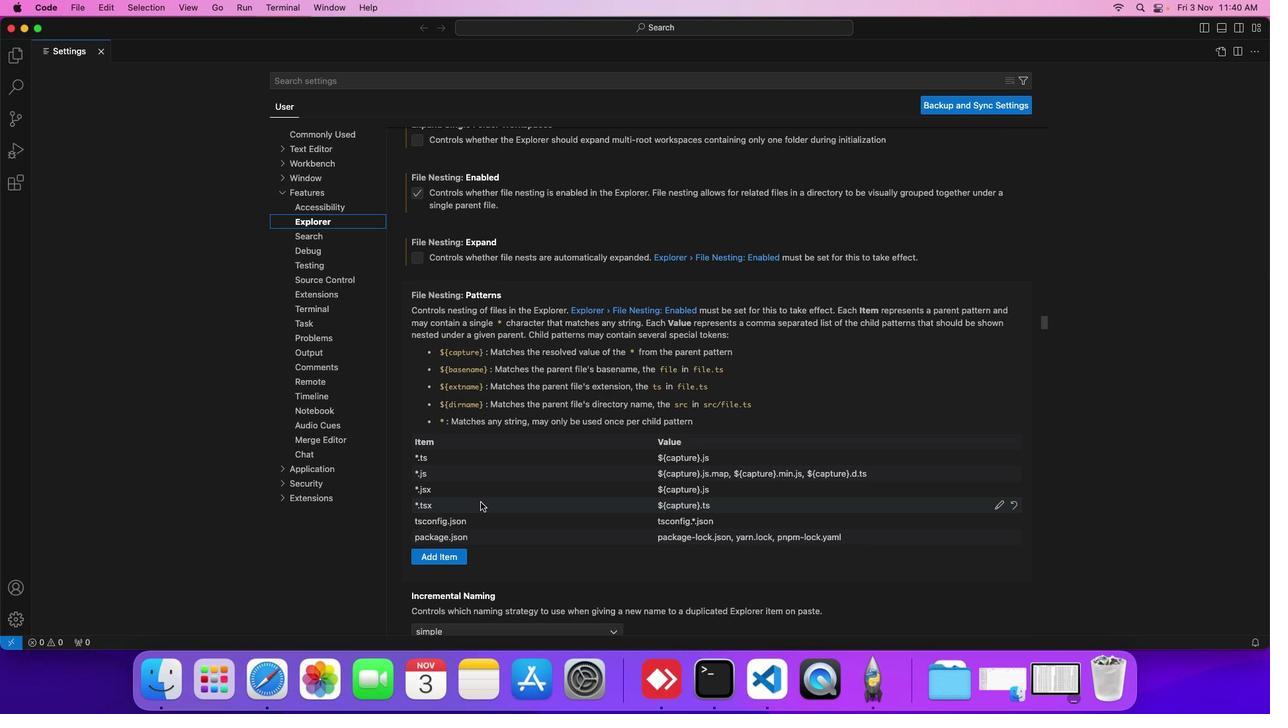
Action: Mouse scrolled (480, 502) with delta (0, 0)
Screenshot: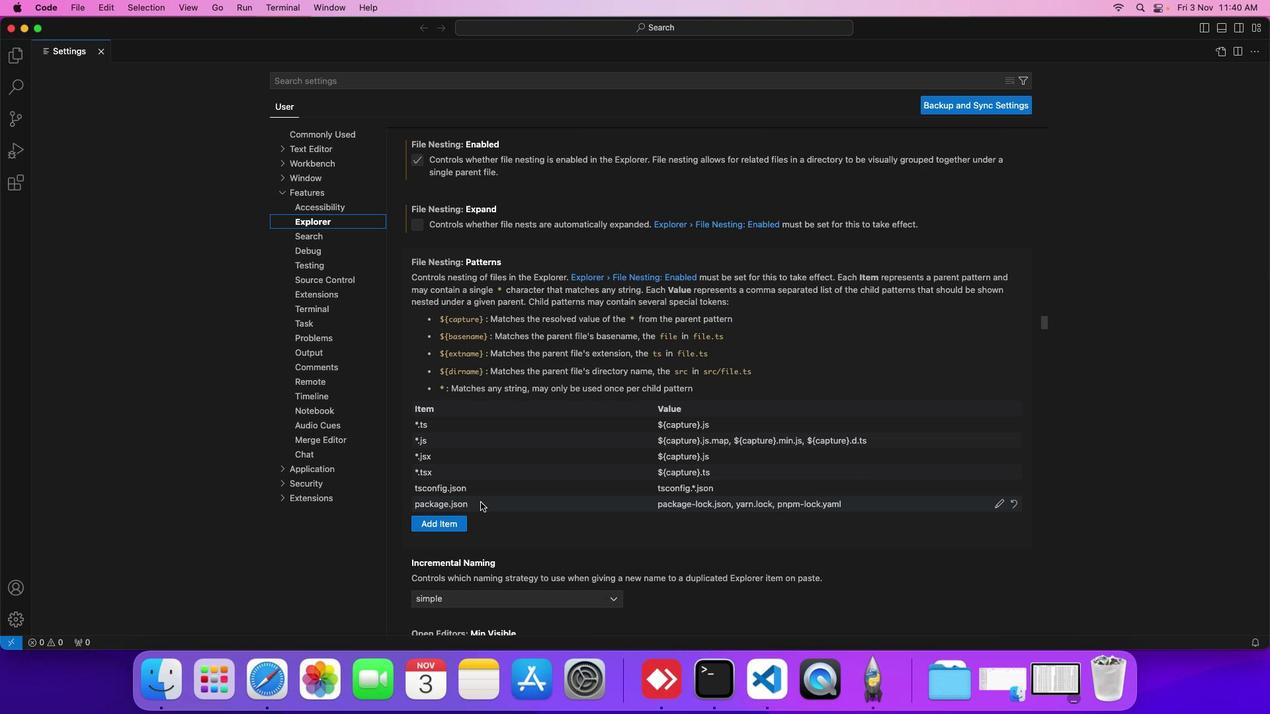 
Action: Mouse moved to (480, 502)
Screenshot: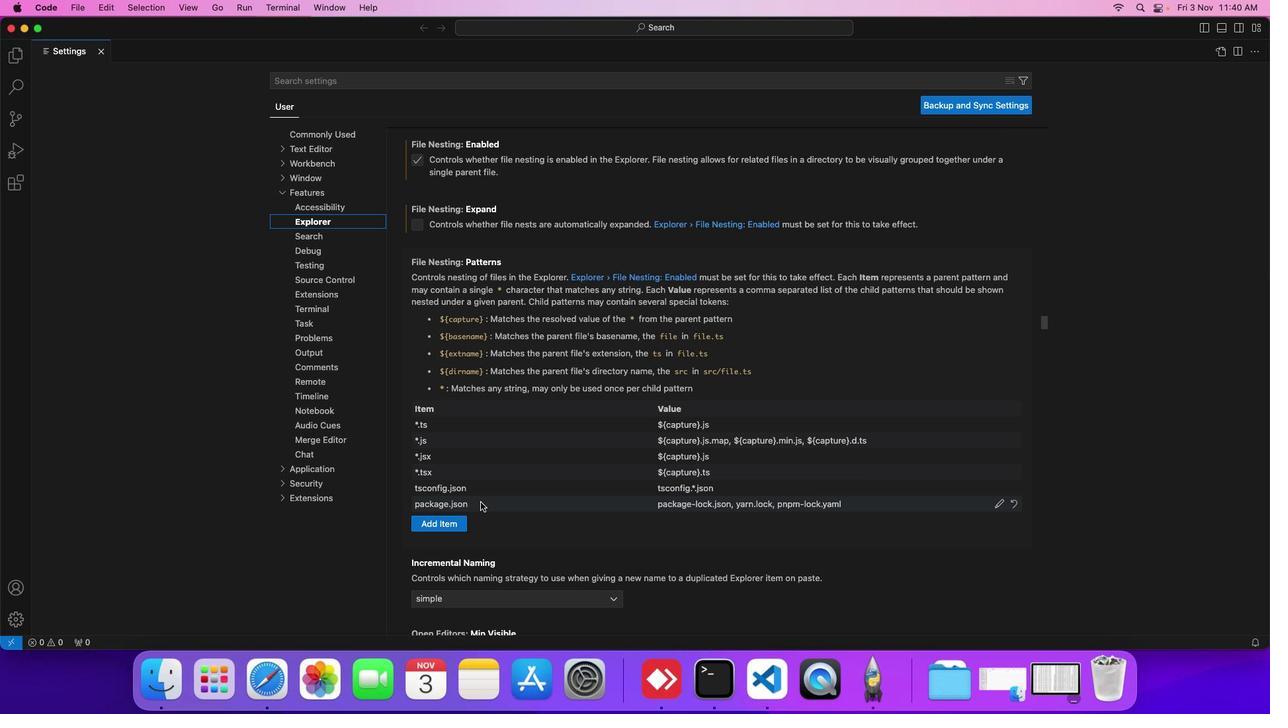 
Action: Mouse scrolled (480, 502) with delta (0, 0)
Screenshot: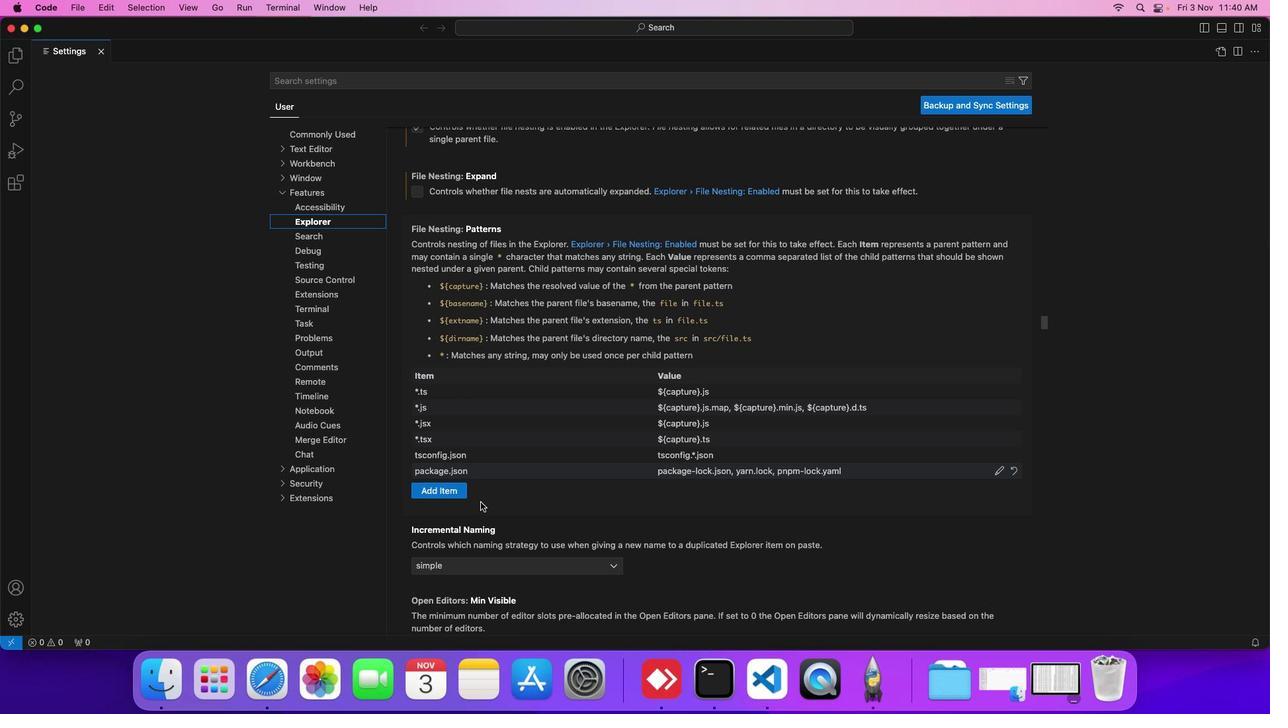 
Action: Mouse scrolled (480, 502) with delta (0, 0)
Screenshot: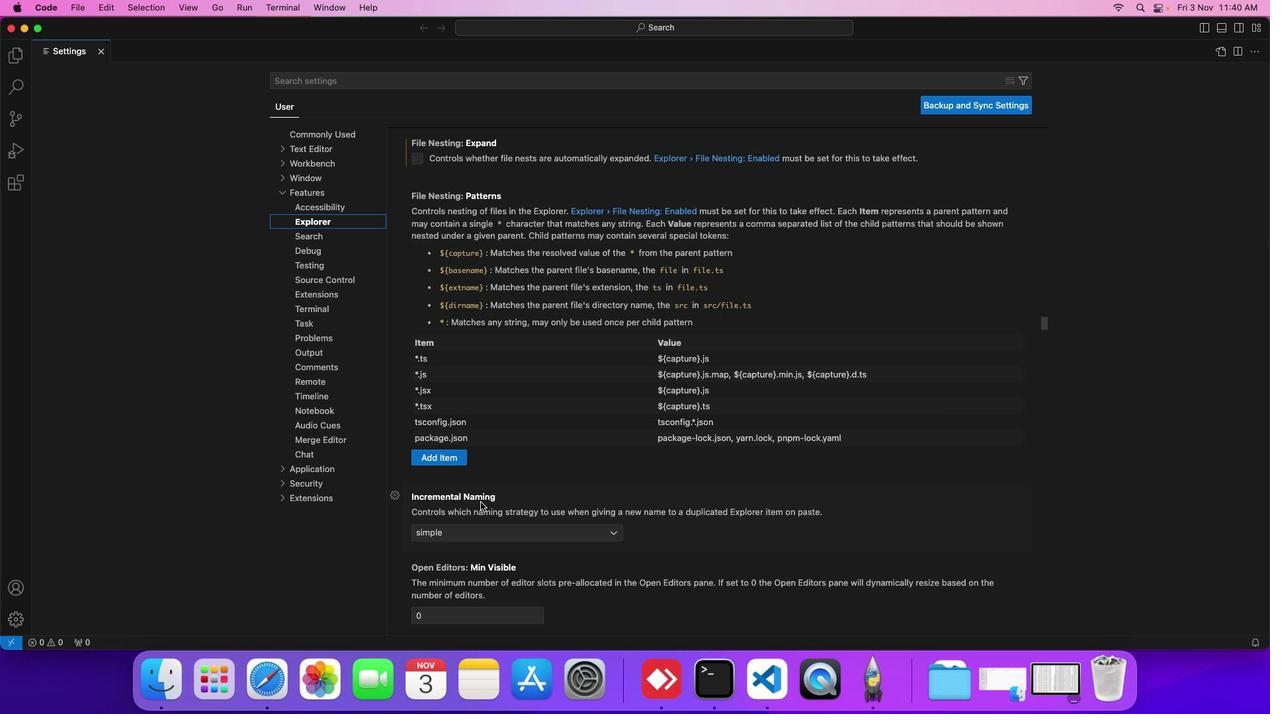 
Action: Mouse scrolled (480, 502) with delta (0, 0)
Screenshot: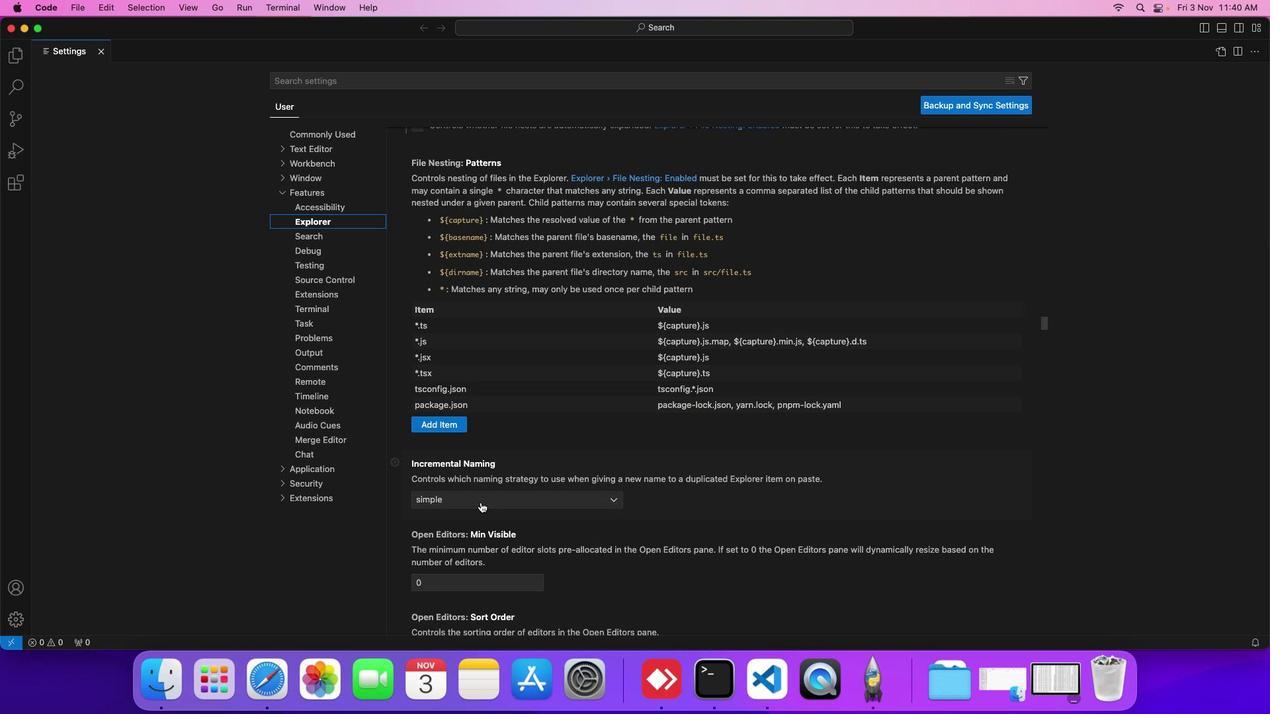 
Action: Mouse moved to (459, 501)
Screenshot: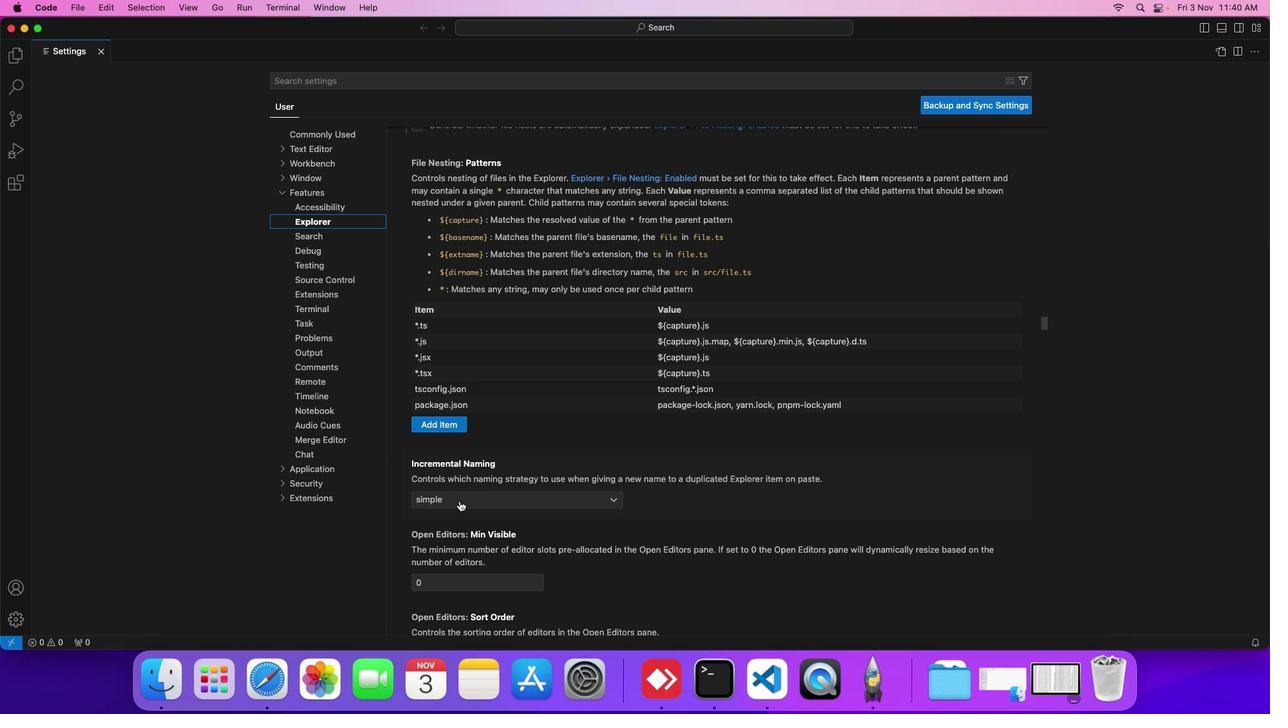 
Action: Mouse pressed left at (459, 501)
Screenshot: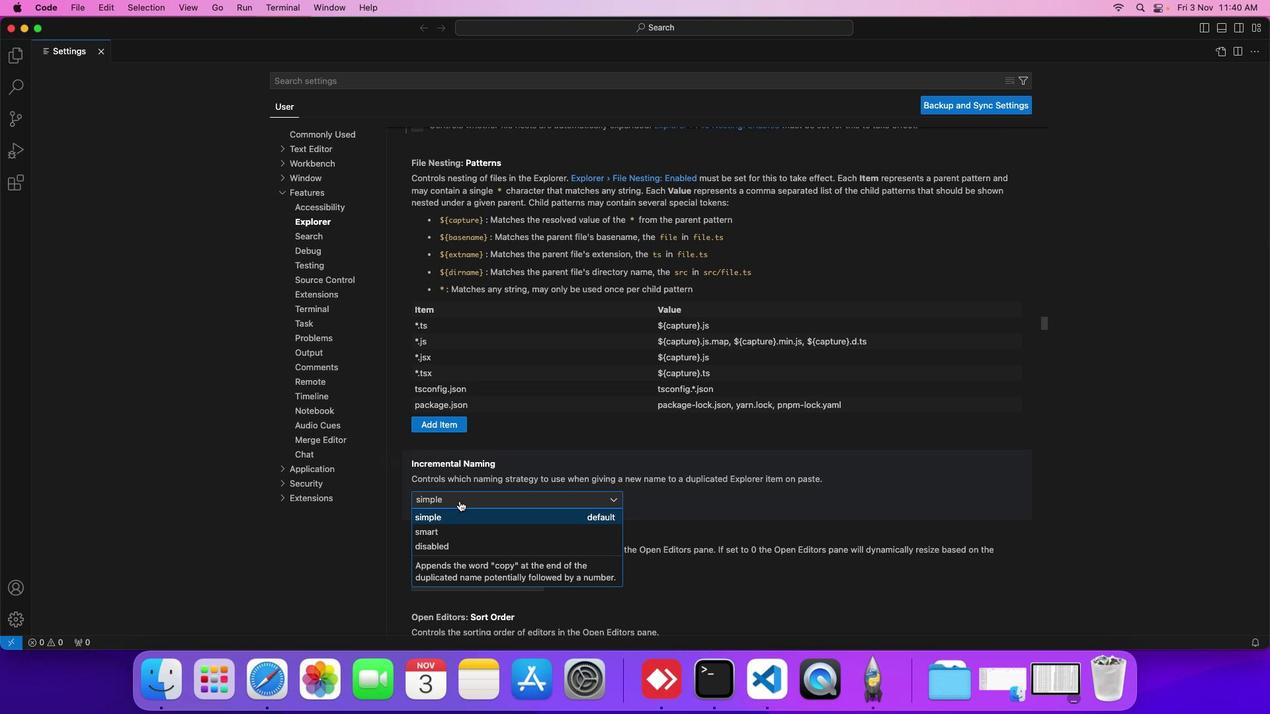 
Action: Mouse moved to (453, 527)
Screenshot: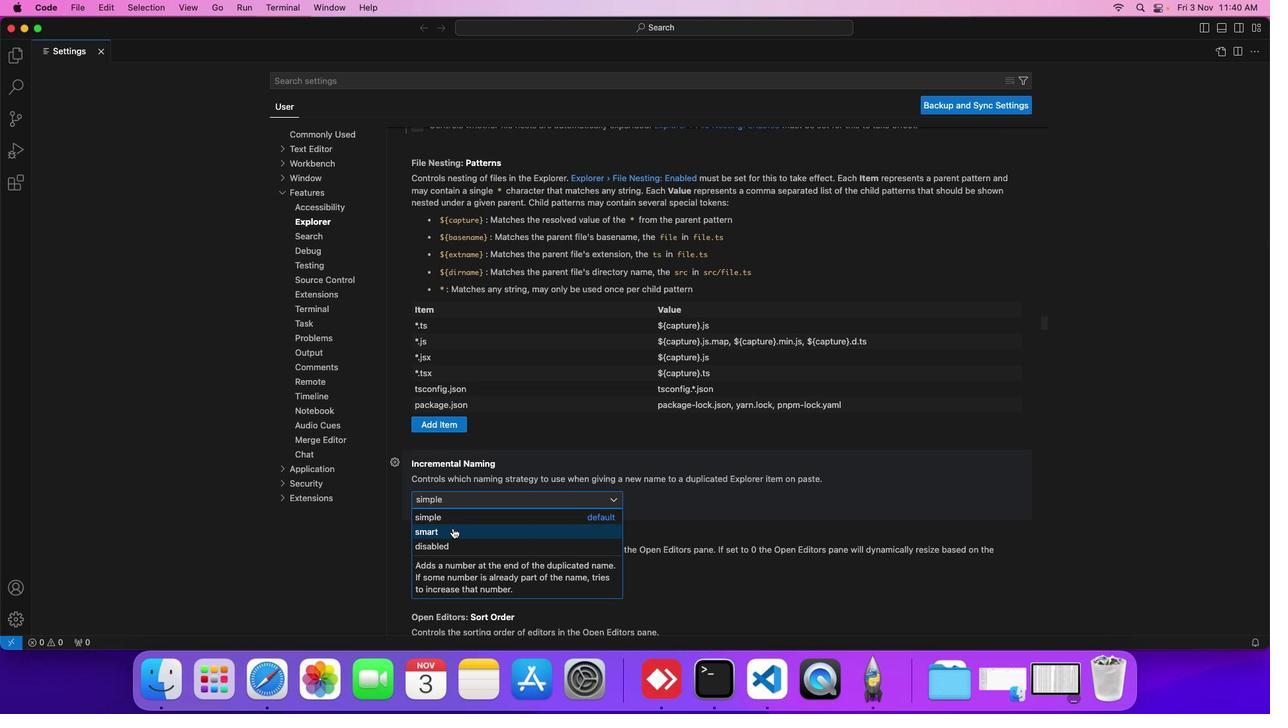 
Action: Mouse pressed left at (453, 527)
Screenshot: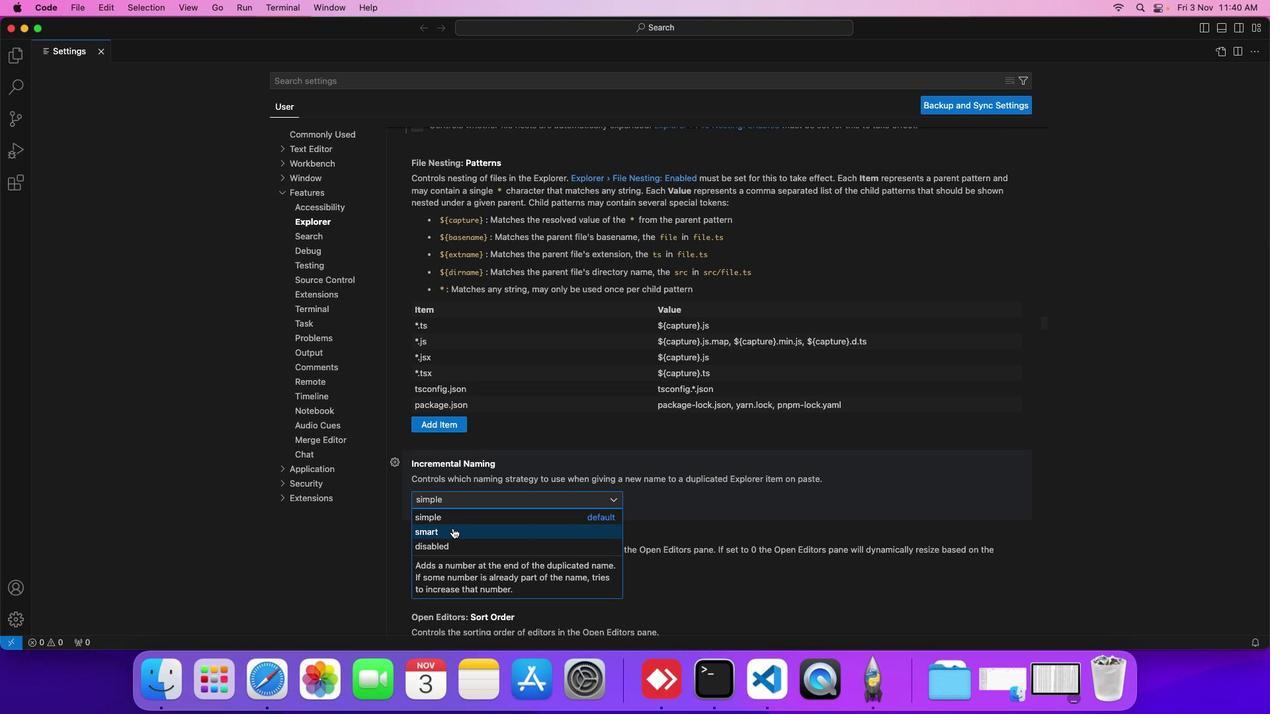 
